 Task: Set up and use a custom snippet for frequently used Vue.js components.
Action: Mouse moved to (320, 267)
Screenshot: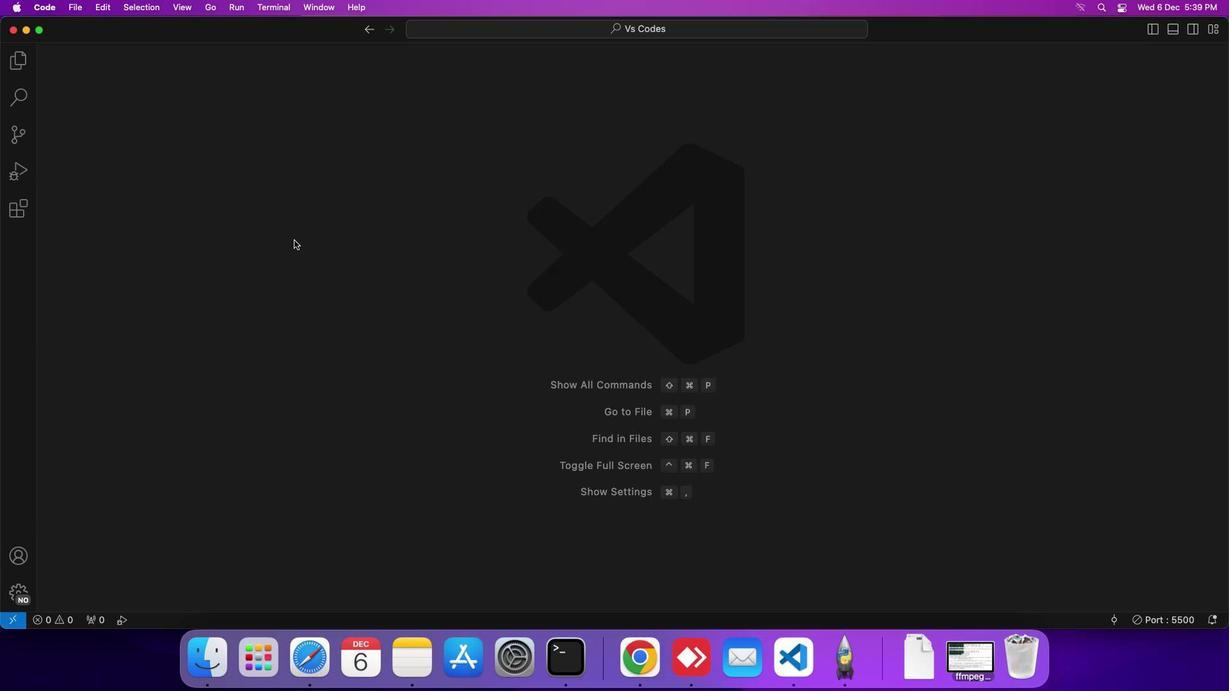 
Action: Mouse pressed left at (320, 267)
Screenshot: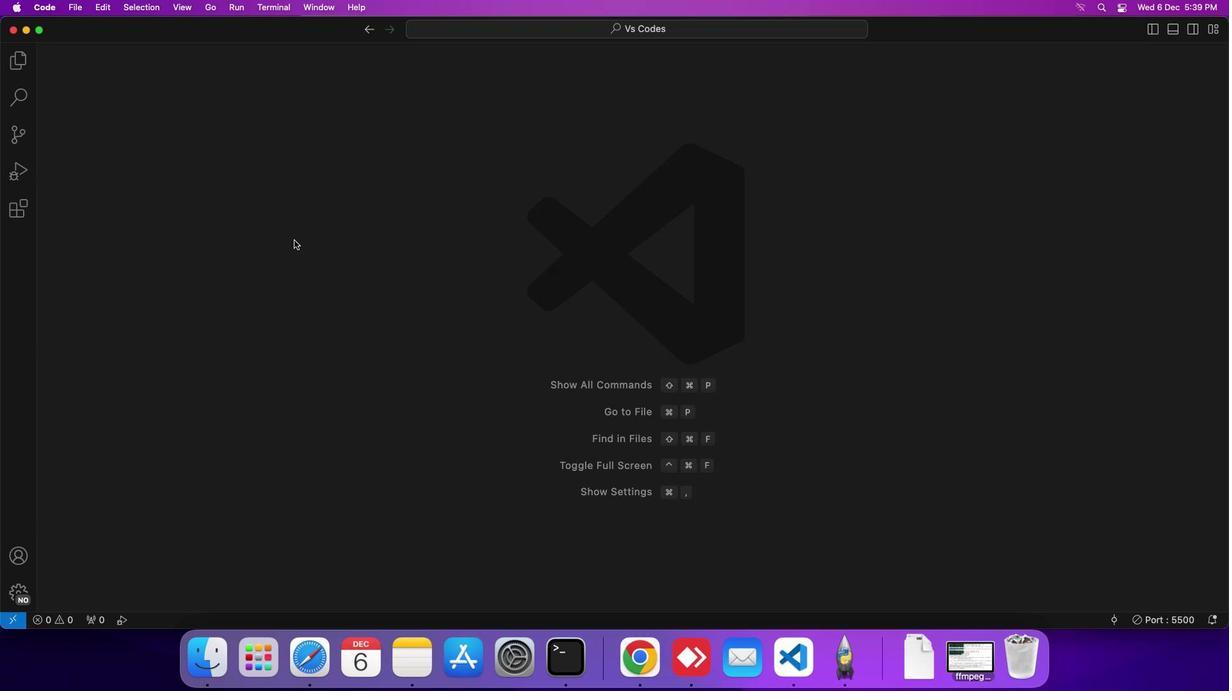 
Action: Mouse moved to (64, 32)
Screenshot: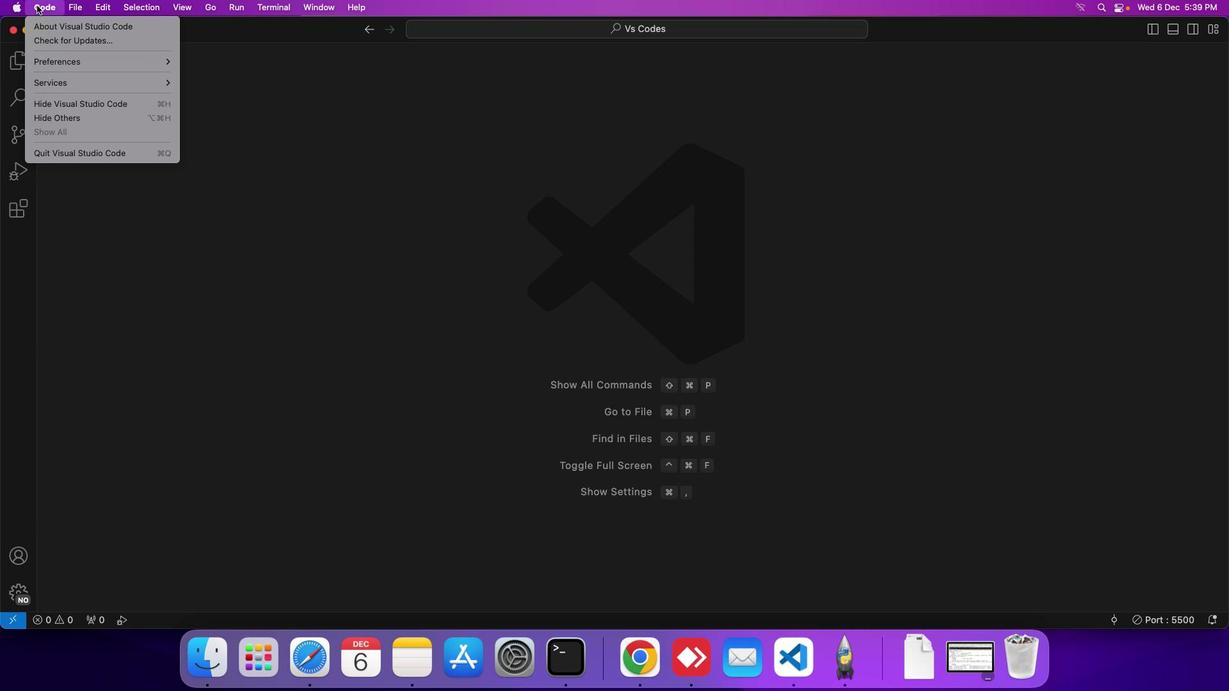 
Action: Mouse pressed left at (64, 32)
Screenshot: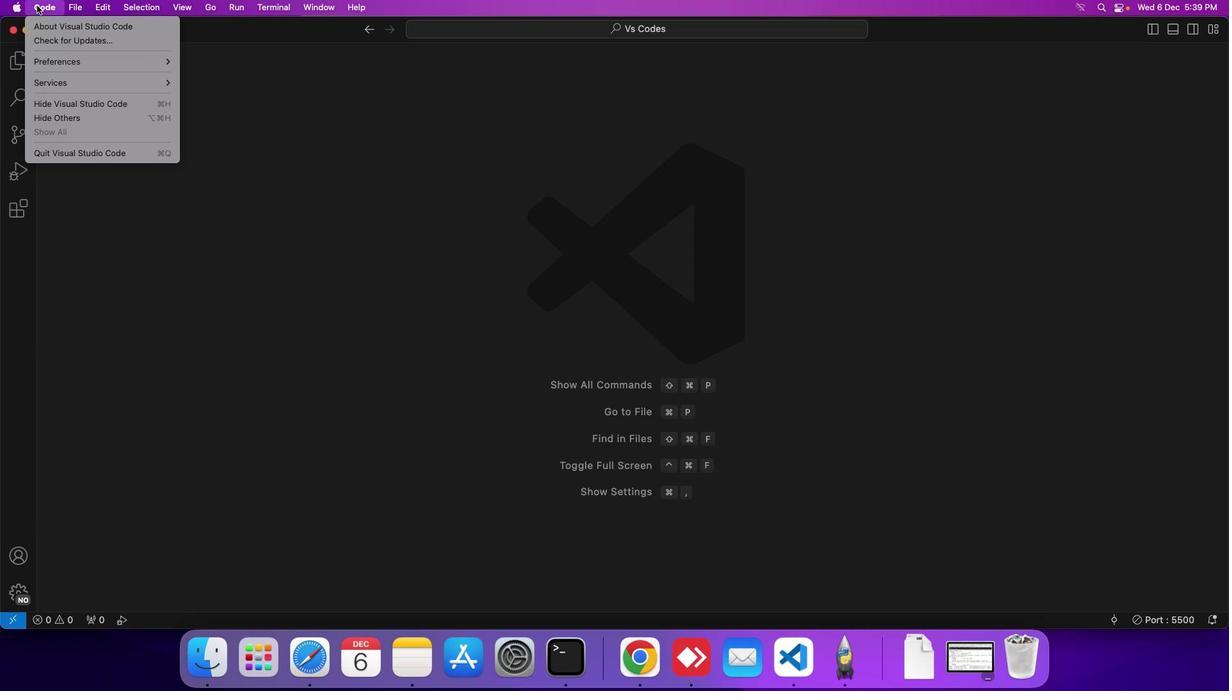 
Action: Mouse moved to (85, 86)
Screenshot: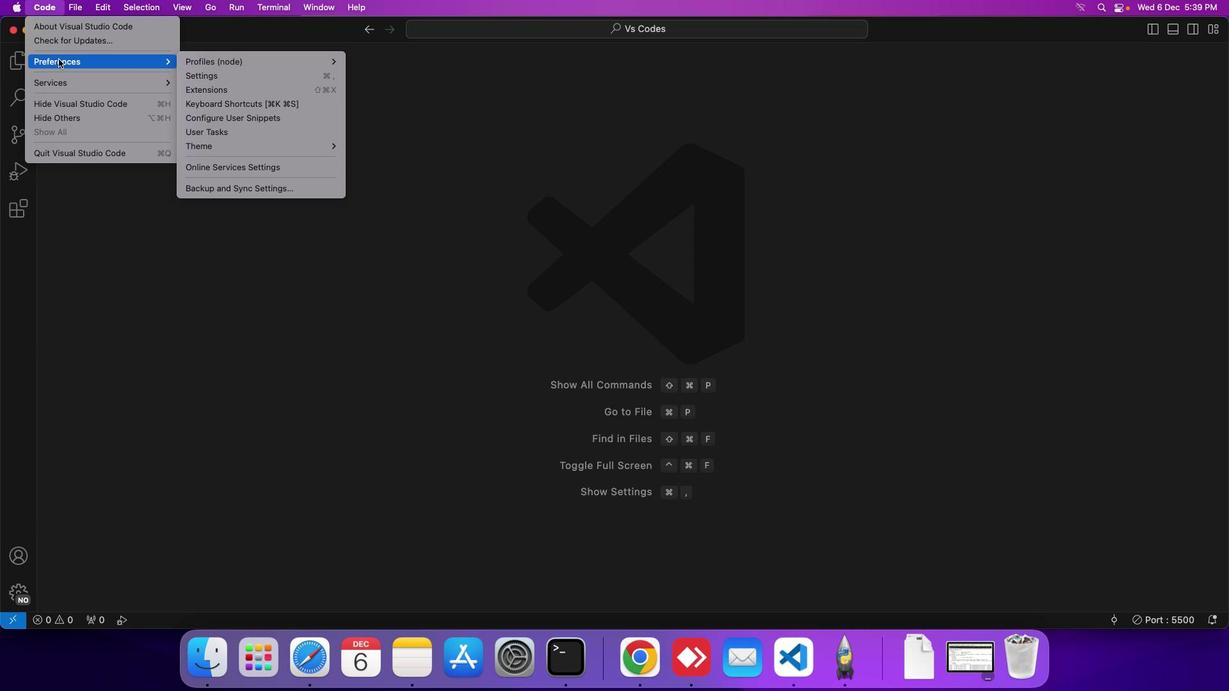 
Action: Mouse pressed left at (85, 86)
Screenshot: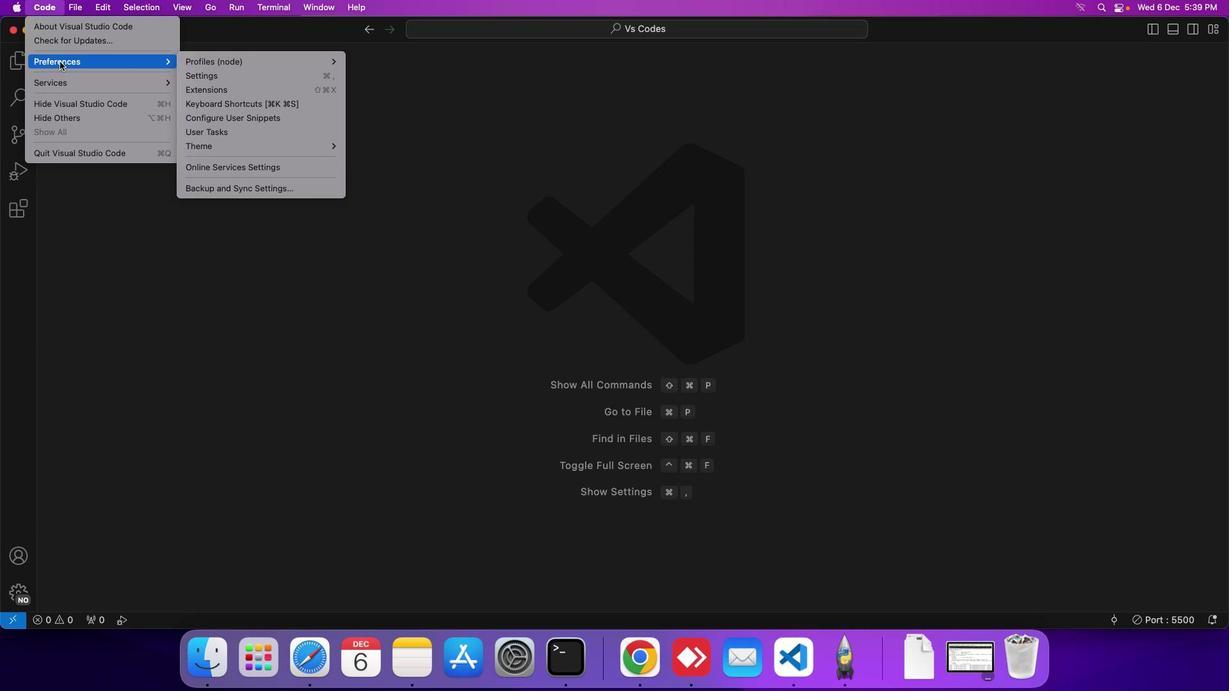 
Action: Mouse moved to (237, 143)
Screenshot: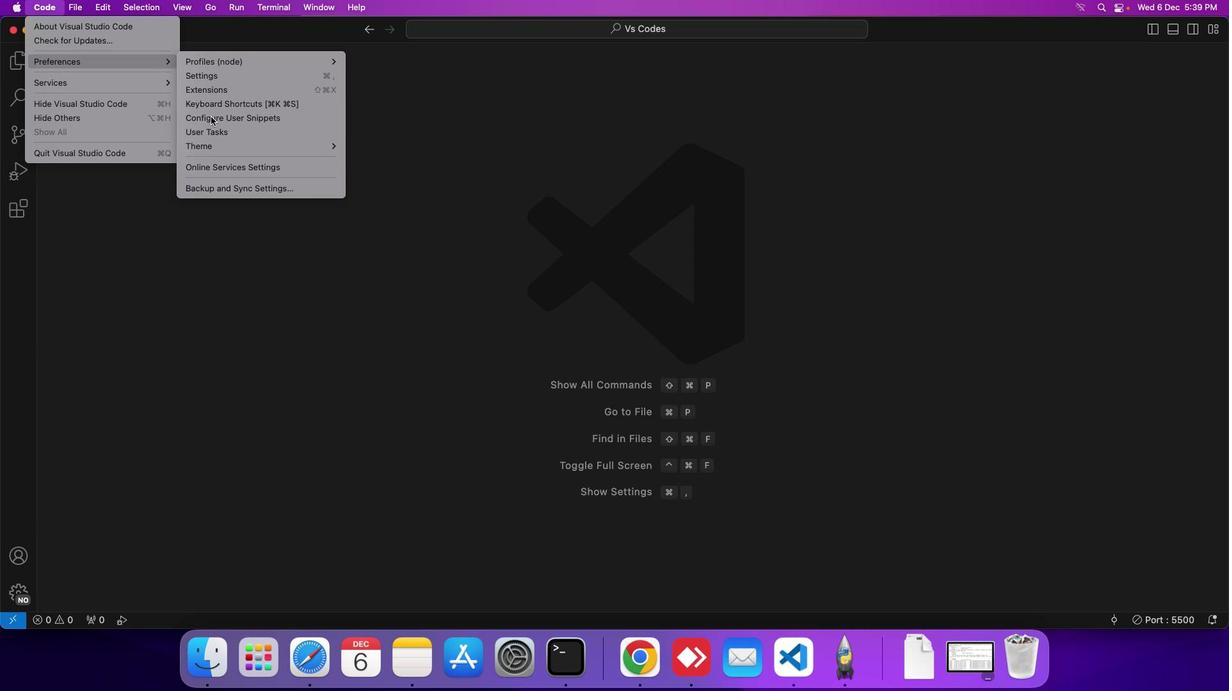 
Action: Mouse pressed left at (237, 143)
Screenshot: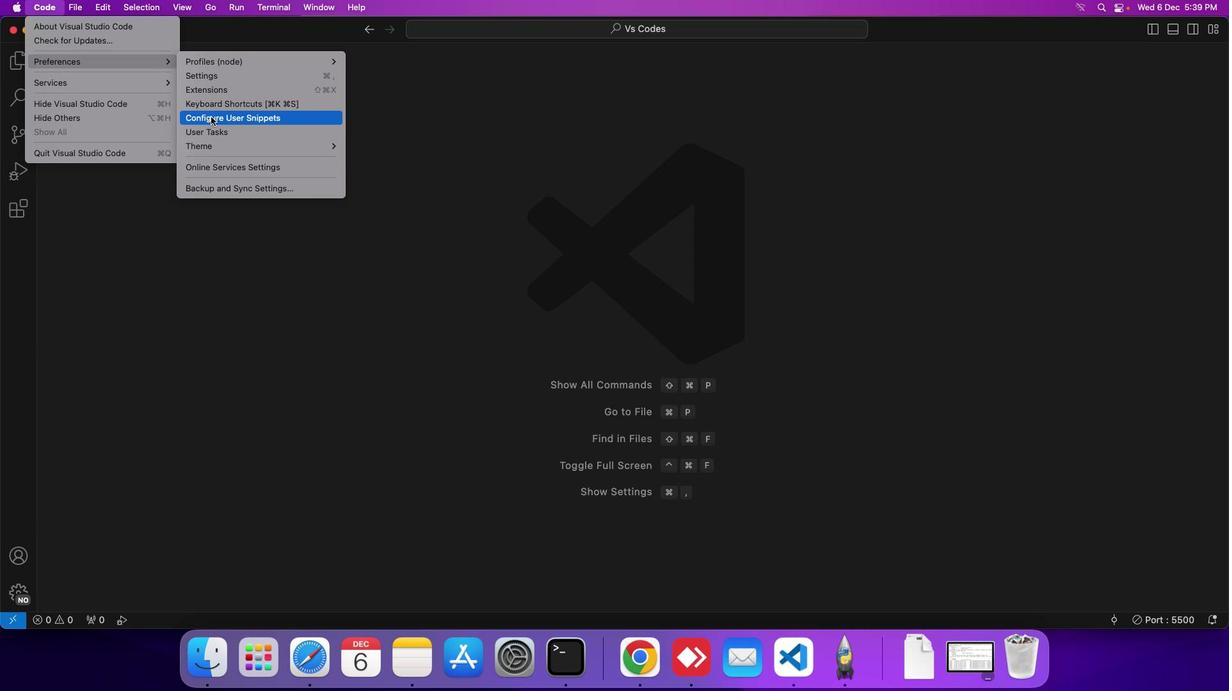 
Action: Mouse moved to (445, 140)
Screenshot: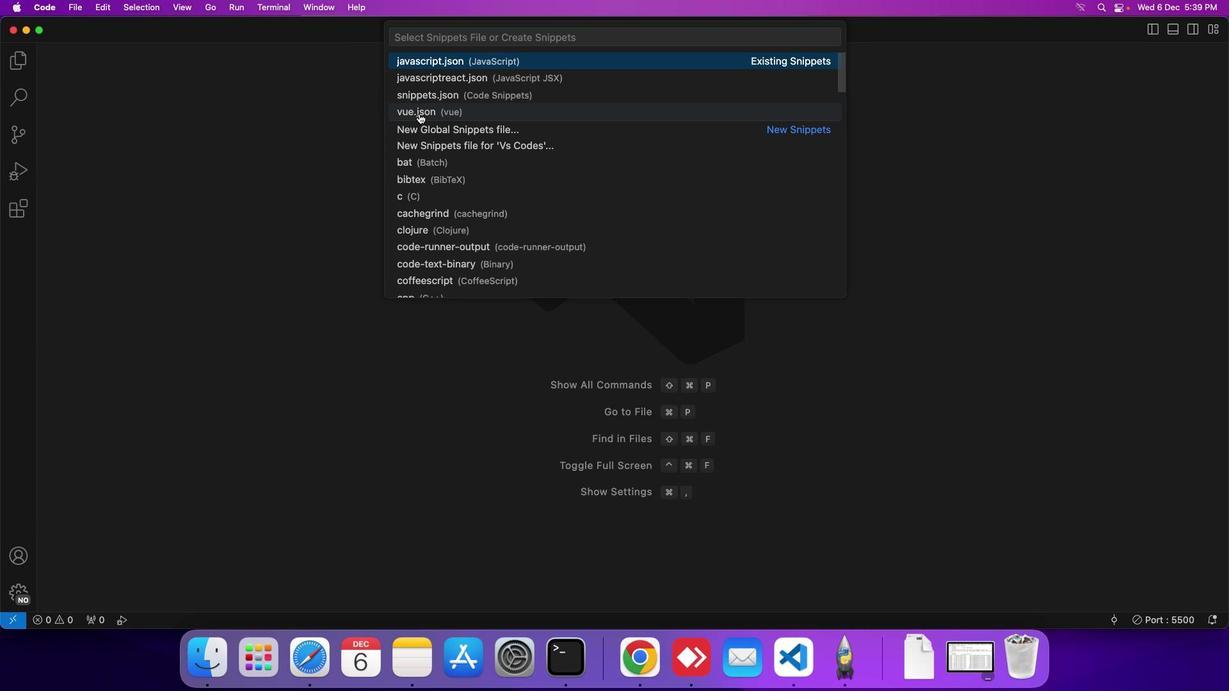 
Action: Mouse pressed left at (445, 140)
Screenshot: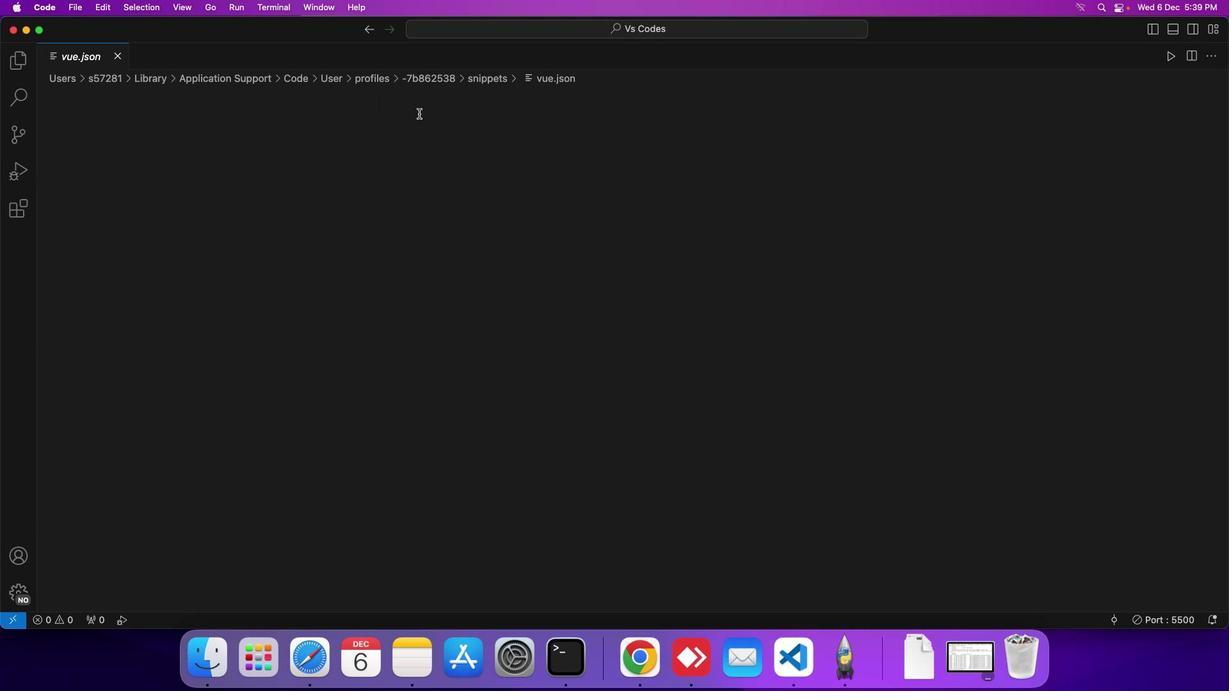 
Action: Mouse moved to (225, 319)
Screenshot: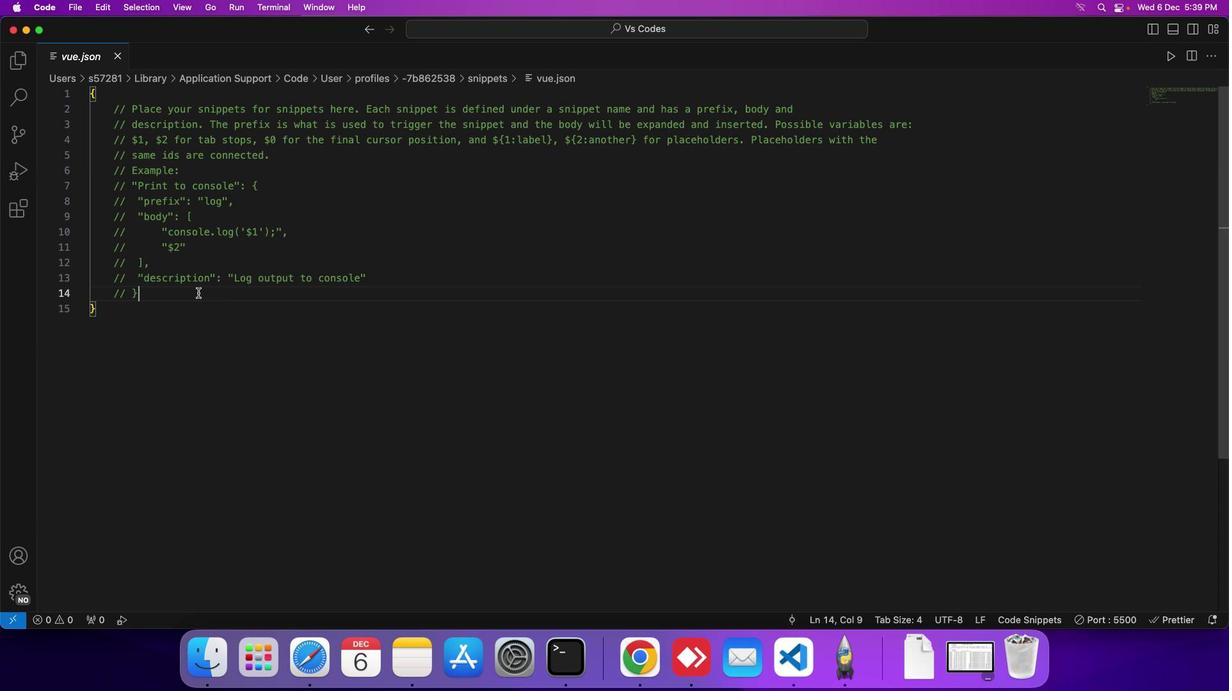 
Action: Mouse pressed left at (225, 319)
Screenshot: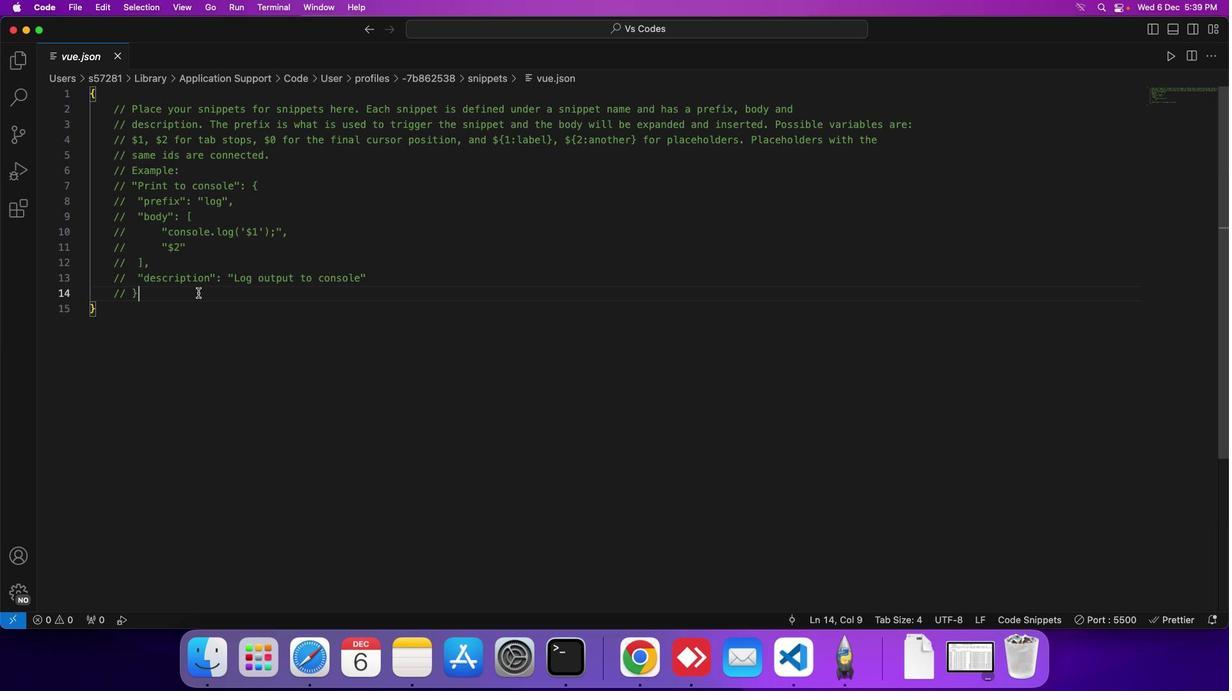 
Action: Key pressed Key.backspaceKey.backspaceKey.backspaceKey.backspaceKey.backspaceKey.backspaceKey.backspaceKey.backspaceKey.backspaceKey.backspaceKey.backspaceKey.backspaceKey.backspaceKey.backspaceKey.backspaceKey.backspaceKey.backspaceKey.backspaceKey.backspaceKey.backspaceKey.backspaceKey.backspaceKey.backspaceKey.backspaceKey.backspaceKey.backspaceKey.backspaceKey.backspaceKey.backspaceKey.backspaceKey.backspaceKey.backspaceKey.backspaceKey.backspaceKey.backspaceKey.backspaceKey.backspaceKey.backspaceKey.backspaceKey.backspaceKey.backspaceKey.backspaceKey.backspaceKey.backspaceKey.backspaceKey.backspaceKey.backspaceKey.backspaceKey.backspaceKey.backspaceKey.backspaceKey.backspaceKey.backspaceKey.backspaceKey.backspaceKey.backspaceKey.backspaceKey.backspaceKey.backspaceKey.backspaceKey.backspaceKey.backspaceKey.backspaceKey.backspaceKey.backspaceKey.backspaceKey.backspaceKey.backspaceKey.backspaceKey.backspaceKey.backspaceKey.backspaceKey.backspaceKey.backspaceKey.backspaceKey.backspaceKey.backspaceKey.backspaceKey.backspaceKey.backspaceKey.backspaceKey.backspaceKey.backspaceKey.backspaceKey.backspaceKey.backspaceKey.backspaceKey.backspaceKey.backspaceKey.backspaceKey.backspaceKey.backspaceKey.backspaceKey.backspaceKey.backspaceKey.backspaceKey.backspaceKey.backspaceKey.backspaceKey.backspaceKey.backspaceKey.backspaceKey.backspaceKey.backspaceKey.backspaceKey.backspaceKey.backspaceKey.backspaceKey.backspaceKey.backspaceKey.backspaceKey.backspaceKey.backspaceKey.backspaceKey.backspaceKey.backspaceKey.backspaceKey.backspaceKey.backspaceKey.backspaceKey.backspaceKey.backspaceKey.backspaceKey.backspaceKey.backspaceKey.backspaceKey.backspaceKey.backspaceKey.backspaceKey.backspaceKey.backspaceKey.backspaceKey.backspaceKey.backspaceKey.backspaceKey.backspaceKey.backspaceKey.backspaceKey.backspaceKey.backspaceKey.backspaceKey.backspaceKey.backspaceKey.backspaceKey.backspaceKey.backspaceKey.backspaceKey.backspaceKey.backspaceKey.backspaceKey.backspaceKey.backspaceKey.backspaceKey.backspaceKey.backspaceKey.backspaceKey.backspaceKey.backspaceKey.backspaceKey.backspaceKey.backspaceKey.backspaceKey.backspaceKey.backspaceKey.backspaceKey.backspaceKey.backspaceKey.backspaceKey.backspaceKey.backspaceKey.backspaceKey.backspaceKey.backspaceKey.backspaceKey.backspaceKey.backspaceKey.backspaceKey.backspaceKey.backspaceKey.backspaceKey.backspaceKey.backspaceKey.backspaceKey.backspaceKey.backspaceKey.backspaceKey.backspaceKey.backspaceKey.backspaceKey.backspaceKey.backspaceKey.backspaceKey.backspaceKey.backspaceKey.backspaceKey.backspaceKey.backspaceKey.backspaceKey.backspaceKey.backspaceKey.backspaceKey.backspaceKey.backspaceKey.backspaceKey.backspaceKey.backspaceKey.backspaceKey.backspaceKey.backspaceKey.backspaceKey.backspaceKey.backspaceKey.backspaceKey.backspaceKey.backspaceKey.backspaceKey.backspaceKey.backspaceKey.backspaceKey.backspaceKey.backspaceKey.backspaceKey.backspaceKey.backspaceKey.backspaceKey.backspaceKey.backspaceKey.backspaceKey.backspaceKey.backspaceKey.backspaceKey.backspaceKey.backspaceKey.backspaceKey.backspaceKey.backspaceKey.backspaceKey.backspaceKey.backspaceKey.backspaceKey.backspaceKey.backspaceKey.backspaceKey.backspaceKey.backspaceKey.backspaceKey.backspaceKey.backspaceKey.backspaceKey.backspaceKey.backspaceKey.backspaceKey.backspaceKey.backspaceKey.backspaceKey.backspaceKey.backspaceKey.backspaceKey.backspaceKey.backspaceKey.backspaceKey.backspaceKey.backspaceKey.backspaceKey.backspaceKey.backspaceKey.backspaceKey.backspaceKey.backspaceKey.backspaceKey.backspaceKey.backspaceKey.backspaceKey.backspaceKey.backspaceKey.backspaceKey.backspaceKey.backspaceKey.backspaceKey.backspaceKey.backspaceKey.backspaceKey.backspaceKey.backspaceKey.backspaceKey.backspaceKey.backspaceKey.backspaceKey.backspaceKey.backspaceKey.backspaceKey.backspaceKey.backspaceKey.backspaceKey.backspaceKey.backspaceKey.backspaceKey.backspaceKey.backspaceKey.backspaceKey.backspaceKey.backspaceKey.backspaceKey.backspaceKey.backspaceKey.backspaceKey.backspaceKey.backspaceKey.backspaceKey.backspaceKey.backspaceKey.backspaceKey.backspaceKey.backspaceKey.backspaceKey.backspaceKey.backspaceKey.backspaceKey.backspaceKey.backspaceKey.backspaceKey.backspaceKey.backspaceKey.backspaceKey.backspaceKey.backspaceKey.backspaceKey.backspaceKey.backspaceKey.backspaceKey.backspaceKey.backspaceKey.backspaceKey.backspaceKey.backspaceKey.backspaceKey.backspaceKey.backspaceKey.backspaceKey.backspaceKey.backspaceKey.backspaceKey.backspaceKey.backspaceKey.backspaceKey.backspaceKey.backspaceKey.backspaceKey.backspaceKey.backspaceKey.backspaceKey.backspaceKey.backspaceKey.backspaceKey.backspaceKey.backspaceKey.backspaceKey.backspaceKey.backspaceKey.backspaceKey.backspaceKey.backspaceKey.backspaceKey.backspaceKey.backspaceKey.backspaceKey.backspaceKey.backspaceKey.backspaceKey.backspaceKey.backspaceKey.backspaceKey.backspaceKey.backspaceKey.backspaceKey.backspaceKey.backspaceKey.backspaceKey.backspaceKey.backspaceKey.backspaceKey.backspaceKey.backspaceKey.backspaceKey.backspaceKey.backspaceKey.backspaceKey.backspaceKey.backspaceKey.backspaceKey.backspaceKey.backspaceKey.backspaceKey.backspaceKey.backspaceKey.backspaceKey.backspaceKey.backspaceKey.backspaceKey.backspaceKey.backspaceKey.backspaceKey.backspaceKey.backspaceKey.backspaceKey.backspaceKey.backspaceKey.backspaceKey.backspaceKey.backspaceKey.backspaceKey.backspaceKey.backspaceKey.backspaceKey.backspaceKey.backspaceKey.backspaceKey.backspaceKey.backspaceKey.backspaceKey.backspaceKey.backspaceKey.backspaceKey.backspaceKey.backspaceKey.backspaceKey.backspaceKey.backspaceKey.backspaceKey.backspaceKey.backspaceKey.backspaceKey.backspaceKey.backspaceKey.backspaceKey.backspaceKey.backspaceKey.backspaceKey.backspaceKey.backspaceKey.backspaceKey.backspaceKey.backspaceKey.backspaceKey.backspaceKey.backspaceKey.backspaceKey.backspaceKey.backspaceKey.backspaceKey.backspaceKey.backspaceKey.backspaceKey.backspaceKey.backspaceKey.backspaceKey.backspaceKey.backspaceKey.backspaceKey.backspaceKey.backspaceKey.backspaceKey.backspaceKey.backspaceKey.backspaceKey.backspaceKey.backspaceKey.backspaceKey.backspaceKey.backspaceKey.backspaceKey.backspaceKey.backspaceKey.backspaceKey.backspaceKey.backspaceKey.backspaceKey.backspaceKey.backspaceKey.backspaceKey.backspaceKey.backspaceKey.backspaceKey.backspaceKey.backspaceKey.backspaceKey.backspaceKey.backspaceKey.backspaceKey.backspaceKey.backspaceKey.backspaceKey.backspaceKey.backspaceKey.backspaceKey.backspaceKey.backspaceKey.backspaceKey.backspaceKey.backspaceKey.backspaceKey.backspaceKey.backspaceKey.backspaceKey.backspaceKey.backspaceKey.backspaceKey.backspaceKey.backspaceKey.backspaceKey.backspaceKey.backspaceKey.backspaceKey.backspaceKey.backspaceKey.backspaceKey.backspaceKey.backspaceKey.backspaceKey.backspaceKey.backspaceKey.backspaceKey.backspaceKey.backspaceKey.backspaceKey.backspaceKey.backspaceKey.backspaceKey.backspaceKey.backspaceKey.backspaceKey.backspaceKey.backspaceKey.backspaceKey.backspaceKey.backspaceKey.backspaceKey.backspaceKey.backspaceKey.backspaceKey.backspaceKey.backspaceKey.backspaceKey.backspaceKey.backspaceKey.backspaceKey.backspaceKey.backspaceKey.backspaceKey.backspaceKey.backspaceKey.backspaceKey.backspaceKey.backspaceKey.backspaceKey.backspaceKey.backspaceKey.backspaceKey.backspaceKey.backspaceKey.backspaceKey.backspaceKey.backspaceKey.backspaceKey.backspaceKey.backspaceKey.backspaceKey.backspaceKey.backspaceKey.backspaceKey.backspaceKey.backspaceKey.backspaceKey.backspaceKey.backspaceKey.backspaceKey.backspaceKey.backspaceKey.backspaceKey.backspaceKey.shift_r'"'Key.shift_r'V''u''e'Key.shift'C''o''m''p''o''n''e''n''t'Key.rightKey.spaceKey.backspaceKey.shift_r':'Key.spaceKey.shift_r'{'Key.enterKey.shift_r'"''p''r''e''f''i''x'Key.rightKey.shift_r':'Key.spaceKey.shift_r'"''v''u''e''c''o''m''o'Key.backspace'p''o''n''e''n''t'Key.right','Key.enterKey.shift_r'"''b''o''d''y'Key.rightKey.shift_r':'Key.space'['Key.enterKey.shift_r'"'Key.shift_r'<''t''e''m''p''l''a''t''e'Key.shift_r'"'Key.leftKey.shift_r'>'Key.right','Key.enterKey.shift_r'"'Key.tabKey.shift_r'<''d''i''v'Key.shift_r'>'Key.right','Key.enterKey.shift_r'"'Key.tabKey.tabKey.shift_r'<'Key.shift'!''-''-'Key.spaceKey.shift_r'Y''o''u''r'Key.space'c''o''m''p''o''n''e''n''t'Key.space't''e''m''p''l''a''t''e'Key.space'h''e''r'Key.space'-''-'Key.shift_r'>'Key.right','Key.enterKey.shift_r'"'Key.tabKey.shift_r'<''d''i''v'Key.leftKey.leftKey.left'/'Key.rightKey.rightKey.rightKey.shift_r'>'Key.downKey.leftKey.leftKey.leftKey.left','Key.enterKey.shift_r'"'Key.shift_r'<''t'Key.left'/'Key.right'e''m''p''l''a''t''e'Key.shift_r'>'Key.right','Key.enterKey.shift_r'"'Key.right','Key.enterKey.shift_r'"'Key.shift_r'<''s''c''r''i''p''t'Key.shift_r'>'Key.right','Key.enterKey.shift_r'"''e''x''p''o''r''t'Key.space'd''e''f''a''u''l''t'Key.spaceKey.shift_r'{'Key.right','Key.enterKey.shift_r'"'Key.space'n''a''m''e'Key.spaceKey.backspaceKey.shift_rKey.shift_r':'Key.space"'"Key.shift'$'Key.shift_r'{''}'Key.left'1'Key.shift_r':'Key.shift_r'M''y'Key.shift'C''o''m''p''o''n''e''n''t'Key.right"'"Key.rightKey.left','Key.right','Key.enterKey.shift_r'"'Key.space'='Key.backspaceKey.backspaceKey.tab'd''a''t''a'Key.shift_r'('Key.shift_r')'Key.spaceKey.shift_r'{'Key.right'.'Key.backspace','Key.enterKey.shift_r'"'Key.tabKey.tab'e''w''='Key.backspaceKey.backspaceKey.backspace'r''e''t''u''r''n'Key.spaceKey.shift_r'{'Key.right','Key.enterKey.shift_r'"'Key.tabKey.tabKey.tab'/''/'Key.spaceKey.shift_r'Y''o''u''r'Key.space'c''o''m''p''o''n''r'Key.backspace'e''n''t'Key.space'd''t'Key.left'a'Key.right'a'Key.space'h''e''r''e'Key.right','Key.enterKey.shift_r'"'Key.tabKey.tabKey.shift_r'}'';'Key.right','Key.enterKey.shift_r'"'Key.tabKey.tabKey.backspaceKey.backspaceKey.tabKey.shift_r'}'Key.right','Key.leftKey.leftKey.rightKey.left','Key.rightKey.rightKey.enterKey.shift_r'"'Key.tab'm''e''t''h''o''d''a''s'Key.leftKey.backspaceKey.rightKey.shift_r':'Key.spaceKey.shift_rKey.shift_r'{'Key.right','Key.enterKey.shift_r'"'Key.spaceKey.tabKey.tab'/''/'Key.spaceKey.shift_r'Y''o''u''r'Key.space'c''o''m''p''o''e'Key.backspace'b'Key.backspace'n''e''n''t'Key.space'm''e''t''h''o''d''s'Key.space'h''e''r''e'Key.right','Key.enterKey.shift_r'"'Key.tabKey.shift_r'}'';'Key.backspace','Key.right','Key.enterKey.shift_r'"'Key.tab'/''/'Key.spaceKey.shift_r'O''t''h''e''r'Key.space'c''i'Key.backspace'o''m''p''o''n''e''n''t'Key.space'o''p''t''i''o''n''s'Key.spaceKey.shift_r'(''e''.''g''.'','Key.space'c''o''m''p''u''t''e''d'Key.space'p''r''o''p''e''r''t''i''e''s'','Key.space'l''i''f''e''c''y''c''l''e'Key.space'h''o''o''k''s'Key.shift_r')'Key.space'c''a''n'Key.space'b''e'Key.space'a''d''d''e''d'Key.space'h''e''r''e'Key.right','Key.enterKey.shift_r'"'Key.shift_r'}'';'Key.right','Key.enterKey.shift_r'"'Key.shift_r'<''/''s''c''r''i''p''t'Key.shift_r'>'Key.leftKey.backspace't'Key.rightKey.right','Key.enterKey.shift_r'"'Key.right','Key.enterKey.shift_r'"'Key.shift_r'<''s''t''y''l''e'Key.shift_r'>'Key.shift_rKey.right','Key.upKey.downKey.rightKey.rightKey.upKey.rightKey.rightKey.rightKey.rightKey.rightKey.rightKey.rightKey.rightKey.rightKey.rightKey.leftKey.space's''c''o''p''e''d'Key.rightKey.rightKey.rightKey.enterKey.shift_r'"''/'Key.shift_r'*'Key.spaceKey.shift_r'Y''o''u''r'Key.space'c''o''m''p''o''n''e''n''t'Key.space's''t''y''l''e''s'Key.space'h''e''r''e'Key.spaceKey.shift_r'*''/'Key.right','Key.enterKey.shift_r'"'Key.shift_r'<''/''s''t''y''l''e'Key.shift_r'>'Key.down','Key.enterKey.shift_r':'Key.backspace'"''d''e''s''c''r''i''p''t''i''o''n'Key.rightKey.shift_r':'Key.spaceKey.shift_r'"'Key.shift_r'V''u''e''.''j''s'Key.space'c''o''m''p''o''n''e''n''t'Key.right
Screenshot: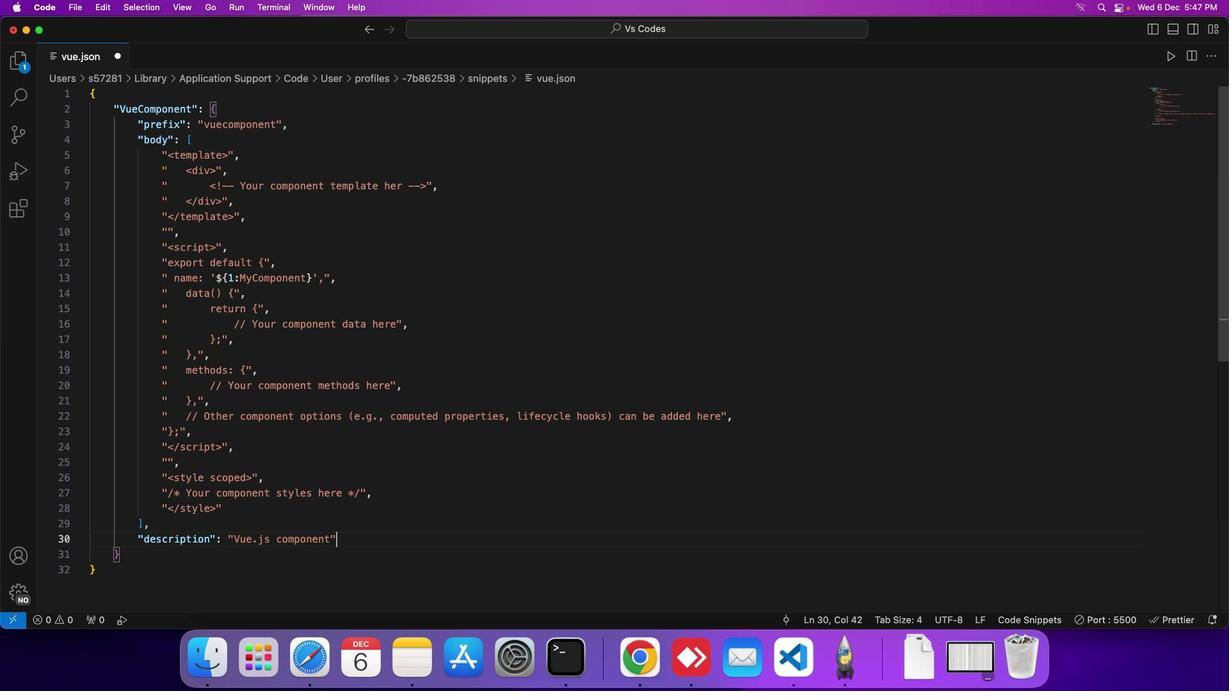 
Action: Mouse moved to (281, 304)
Screenshot: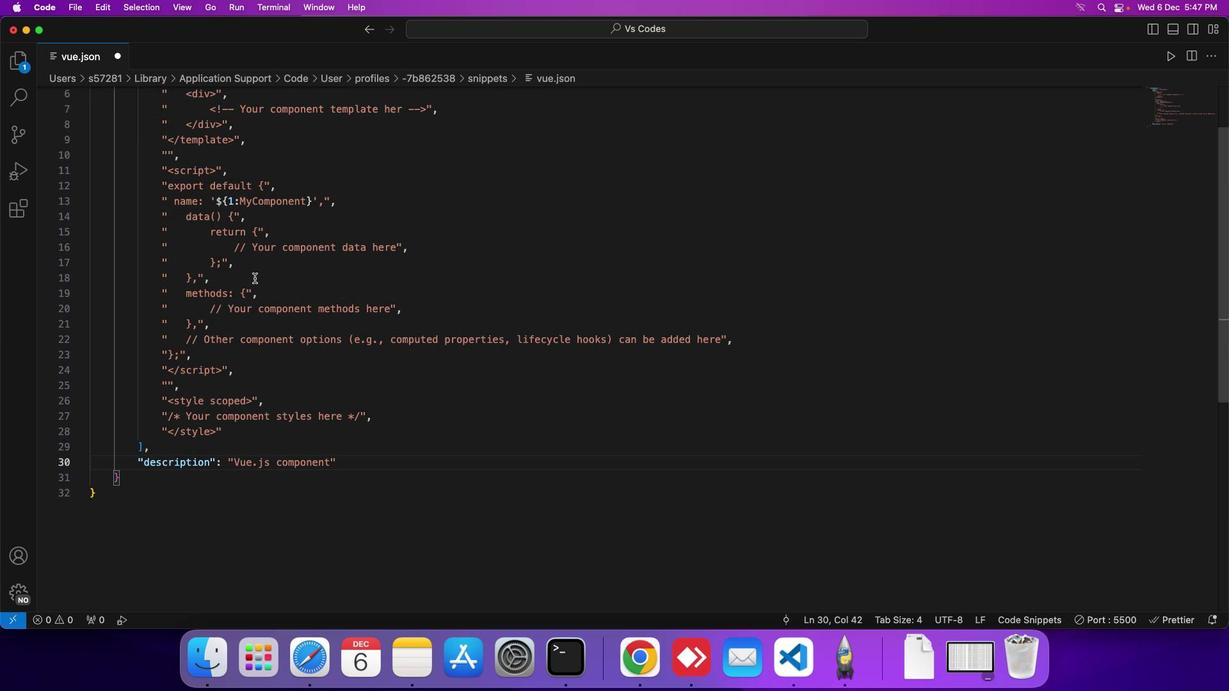 
Action: Mouse scrolled (281, 304) with delta (26, 26)
Screenshot: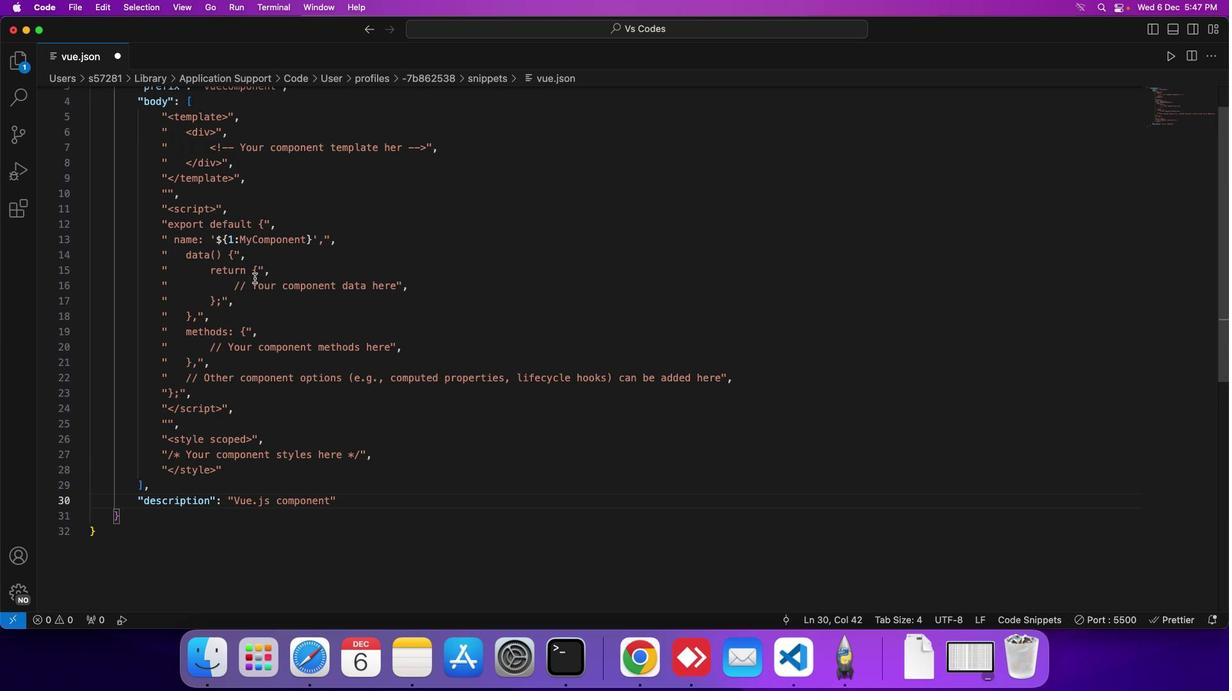 
Action: Mouse scrolled (281, 304) with delta (26, 26)
Screenshot: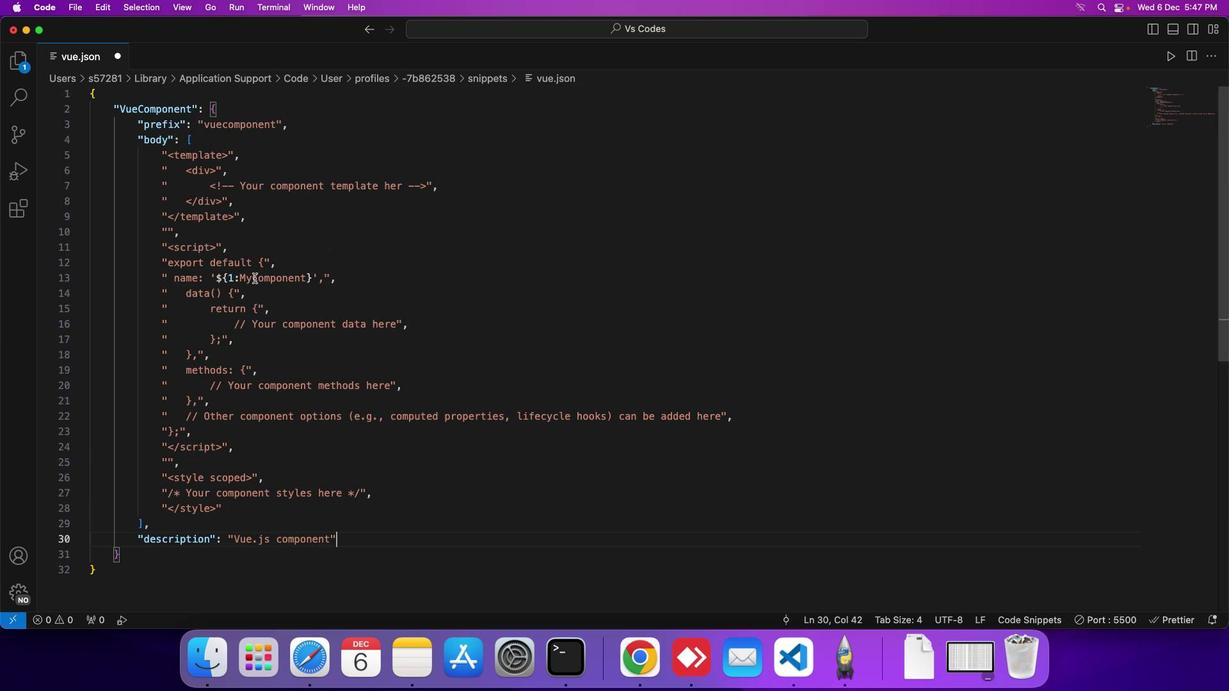 
Action: Mouse scrolled (281, 304) with delta (26, 27)
Screenshot: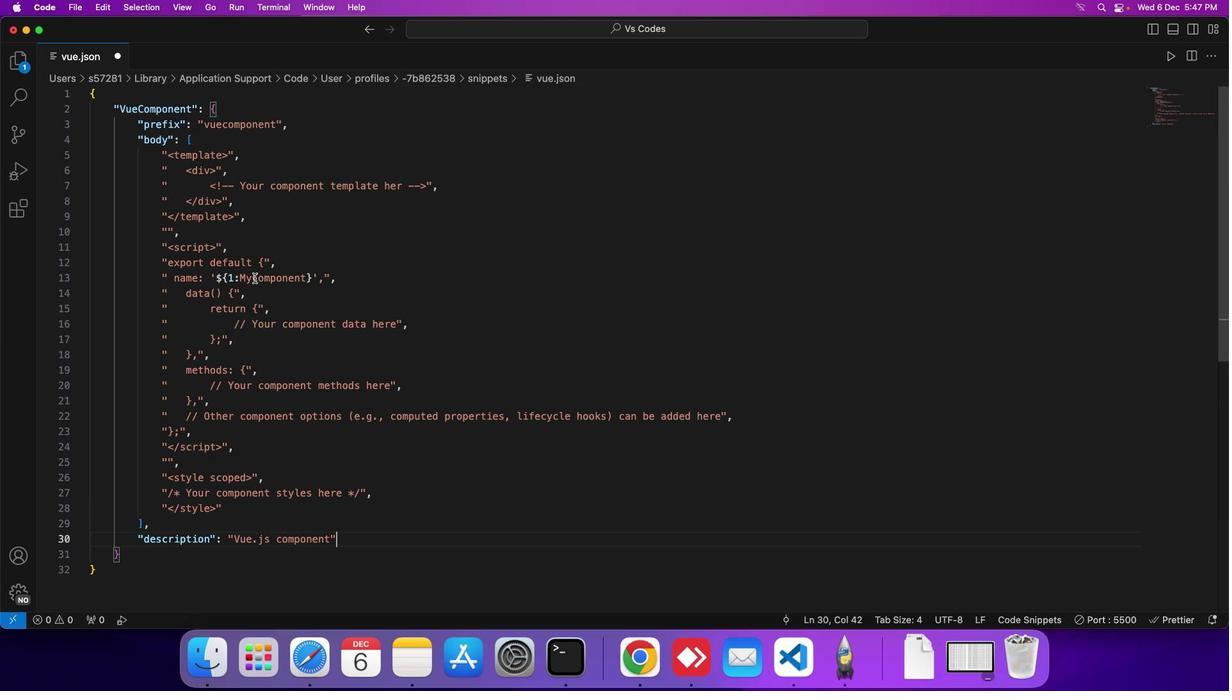 
Action: Mouse scrolled (281, 304) with delta (26, 27)
Screenshot: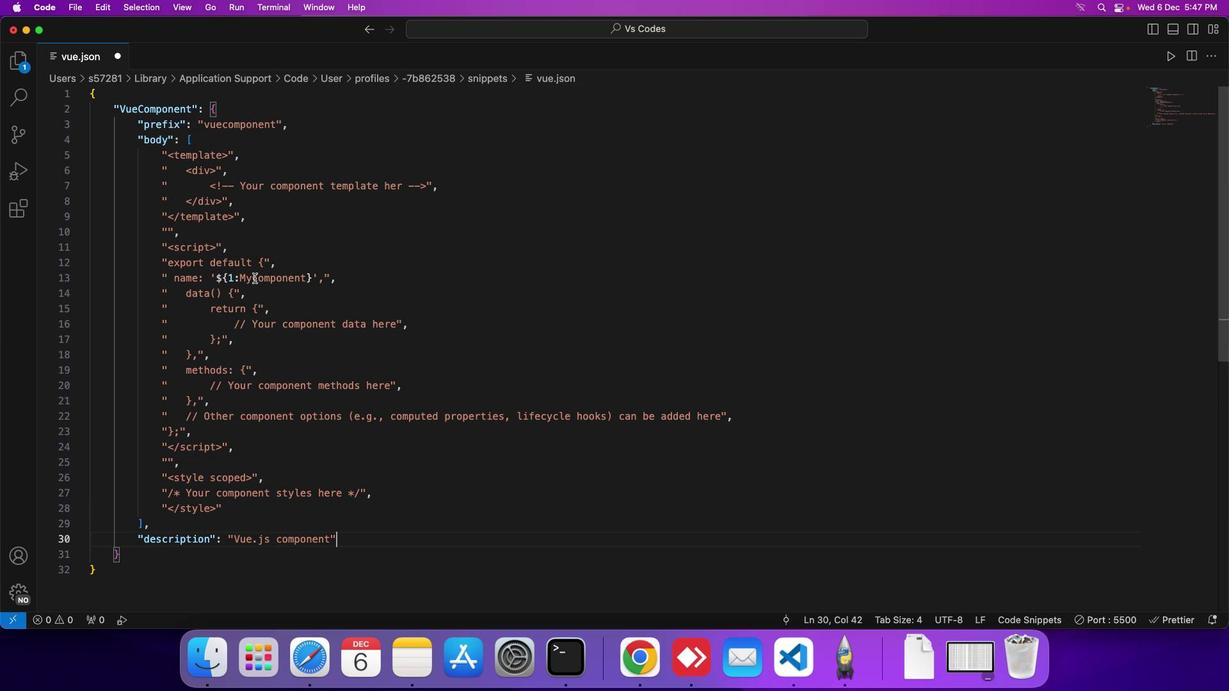
Action: Mouse scrolled (281, 304) with delta (26, 28)
Screenshot: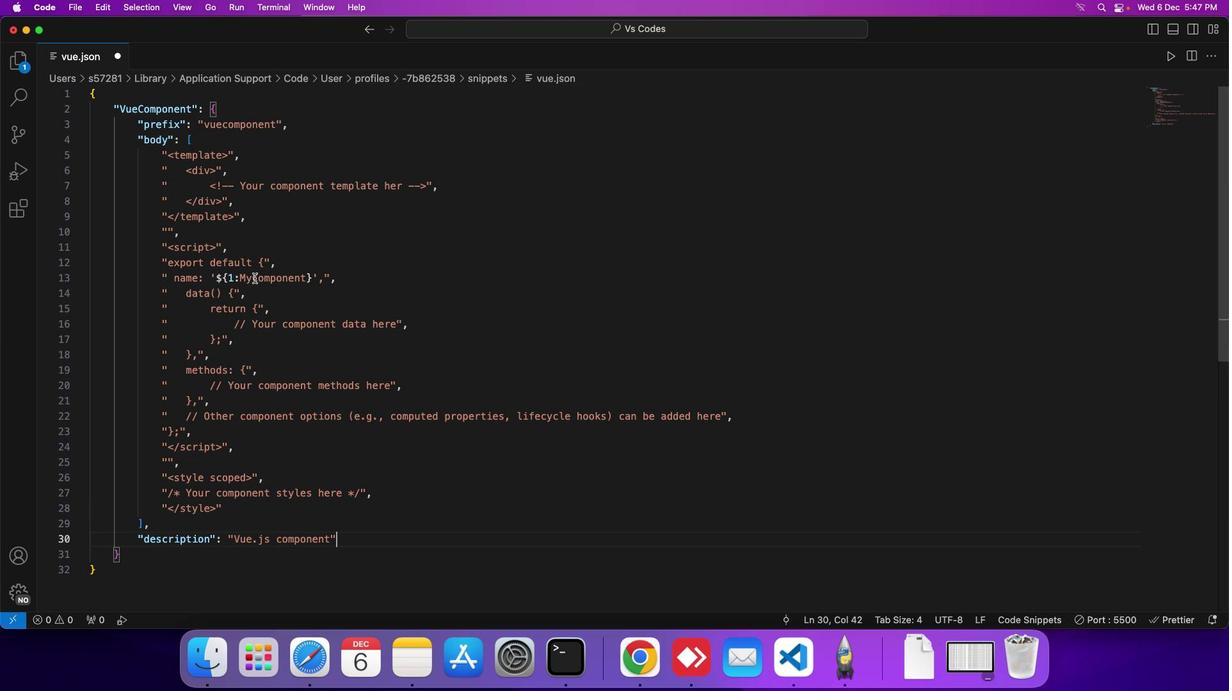 
Action: Mouse moved to (98, 33)
Screenshot: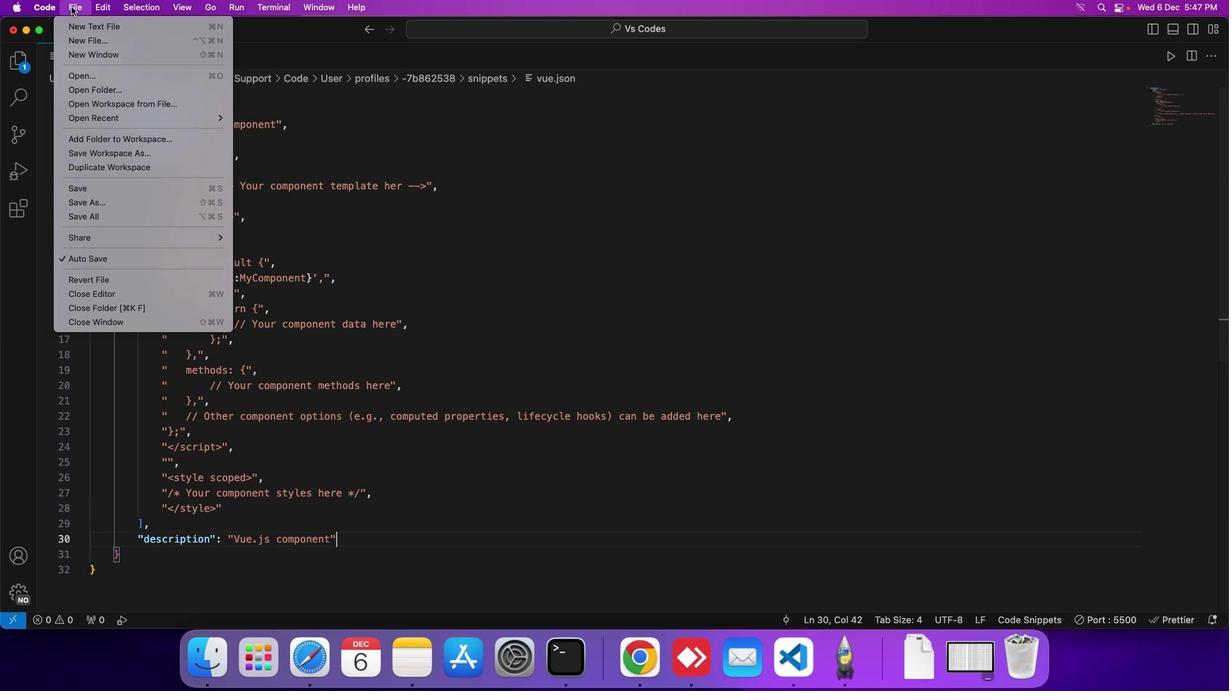 
Action: Mouse pressed left at (98, 33)
Screenshot: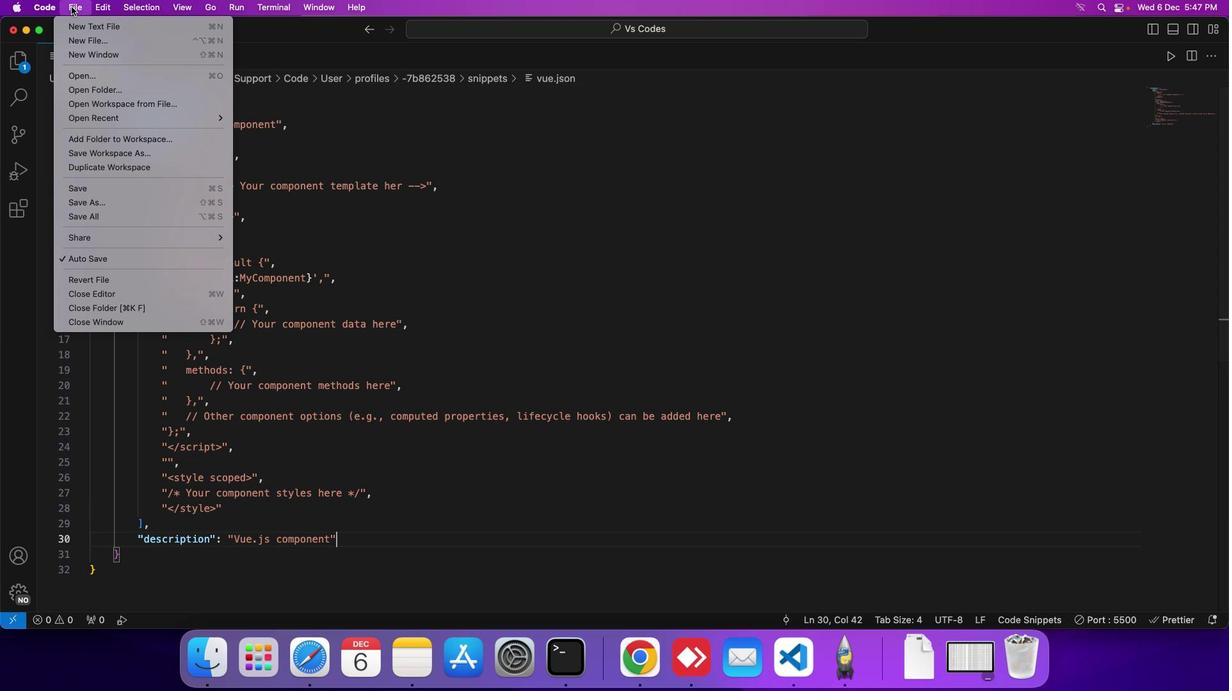 
Action: Mouse moved to (110, 213)
Screenshot: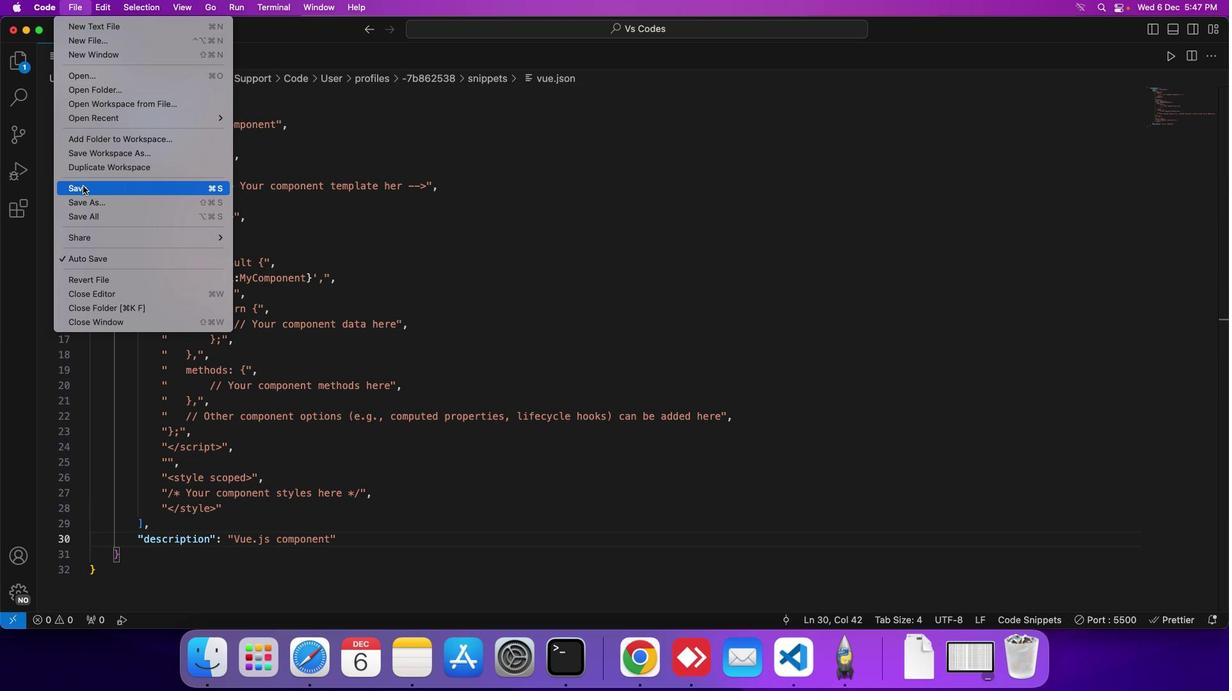 
Action: Mouse pressed left at (110, 213)
Screenshot: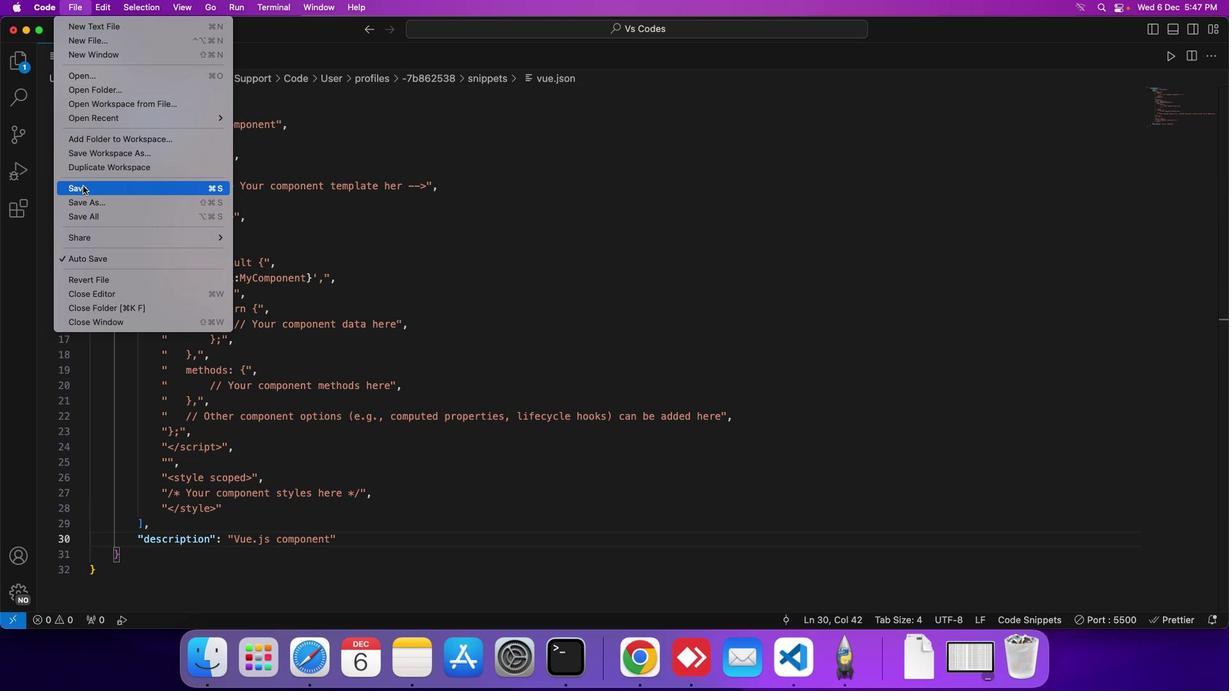 
Action: Mouse moved to (58, 82)
Screenshot: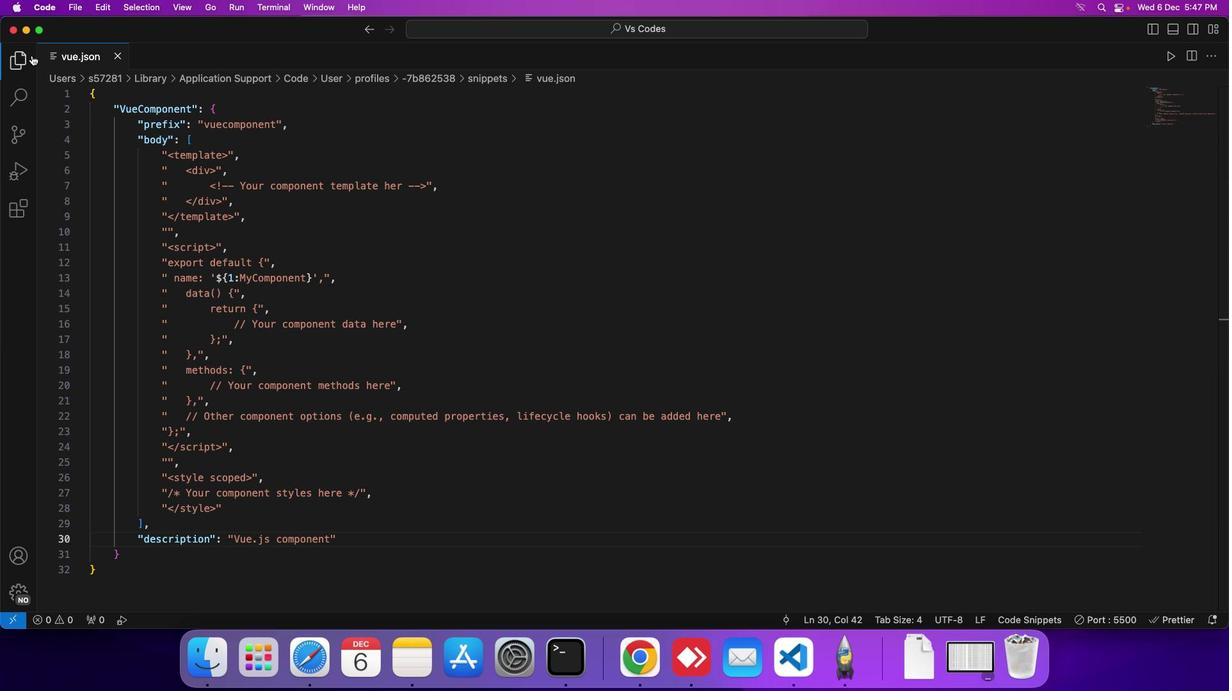 
Action: Mouse pressed left at (58, 82)
Screenshot: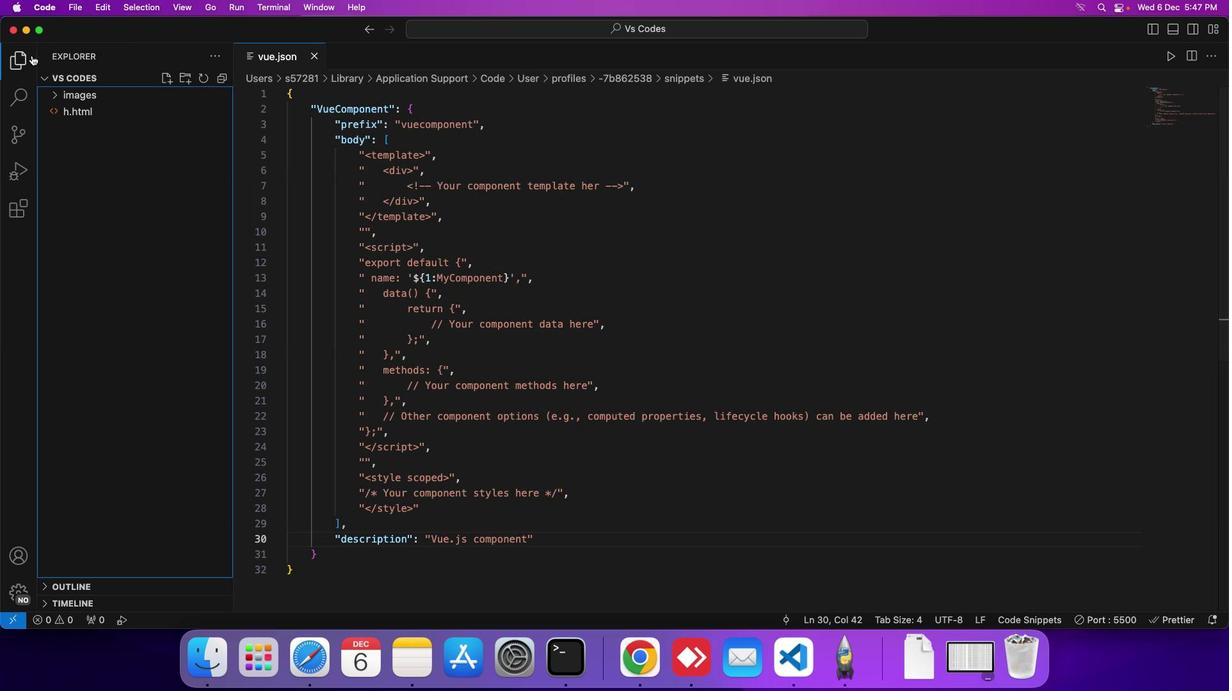
Action: Mouse moved to (190, 109)
Screenshot: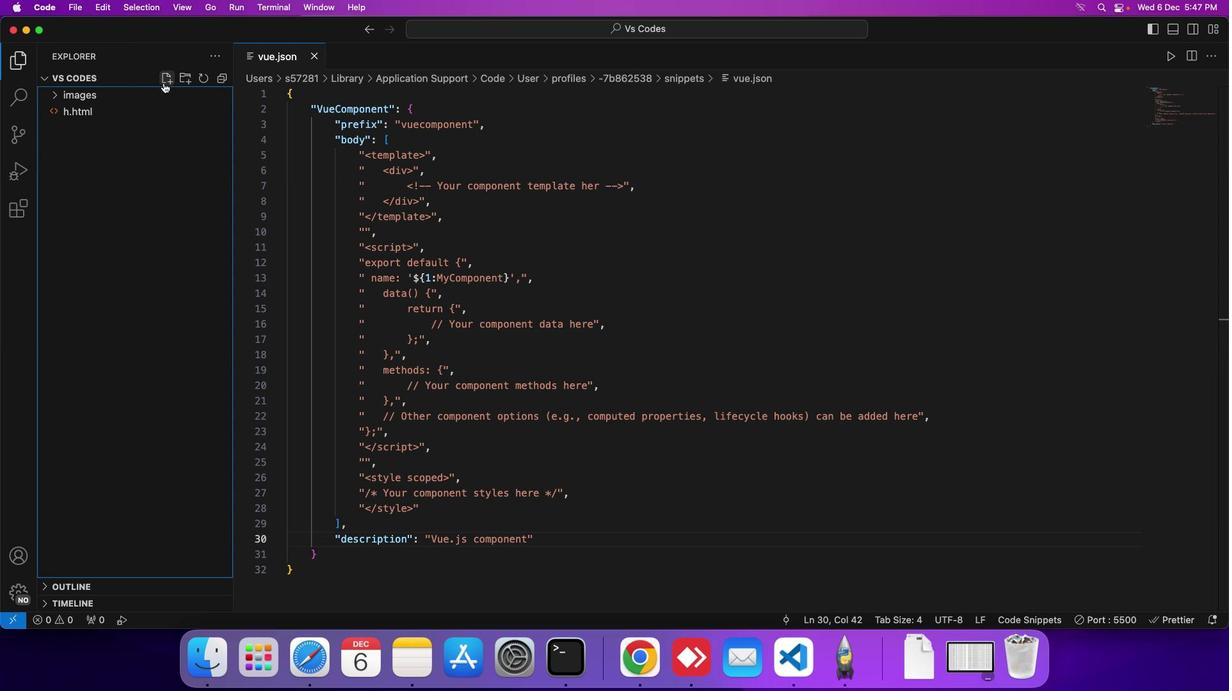 
Action: Mouse pressed left at (190, 109)
Screenshot: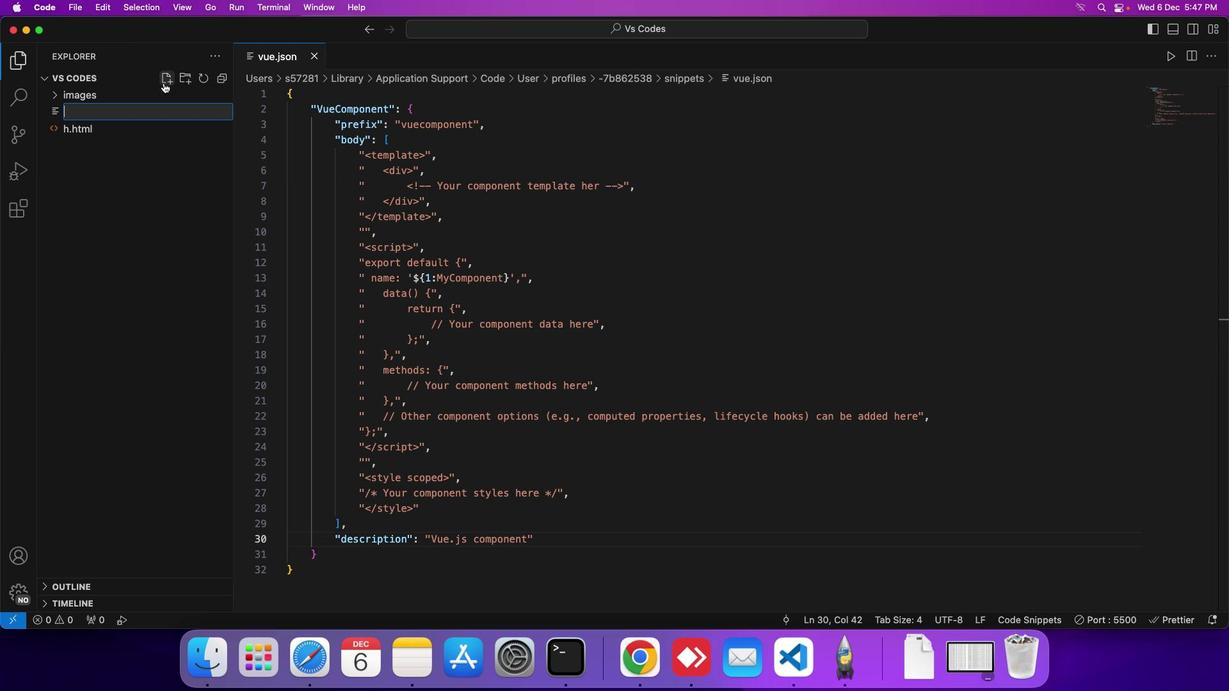 
Action: Key pressed '/''v''u''e'Key.backspaceKey.backspaceKey.backspaceKey.backspaceKey.shift_r'V''u''e'Key.shift_r'V'Key.backspaceKey.shift_r'C''o''m''p''o''n''e''n''t''.''v''u''e'Key.enter'v''u''e'Key.tab
Screenshot: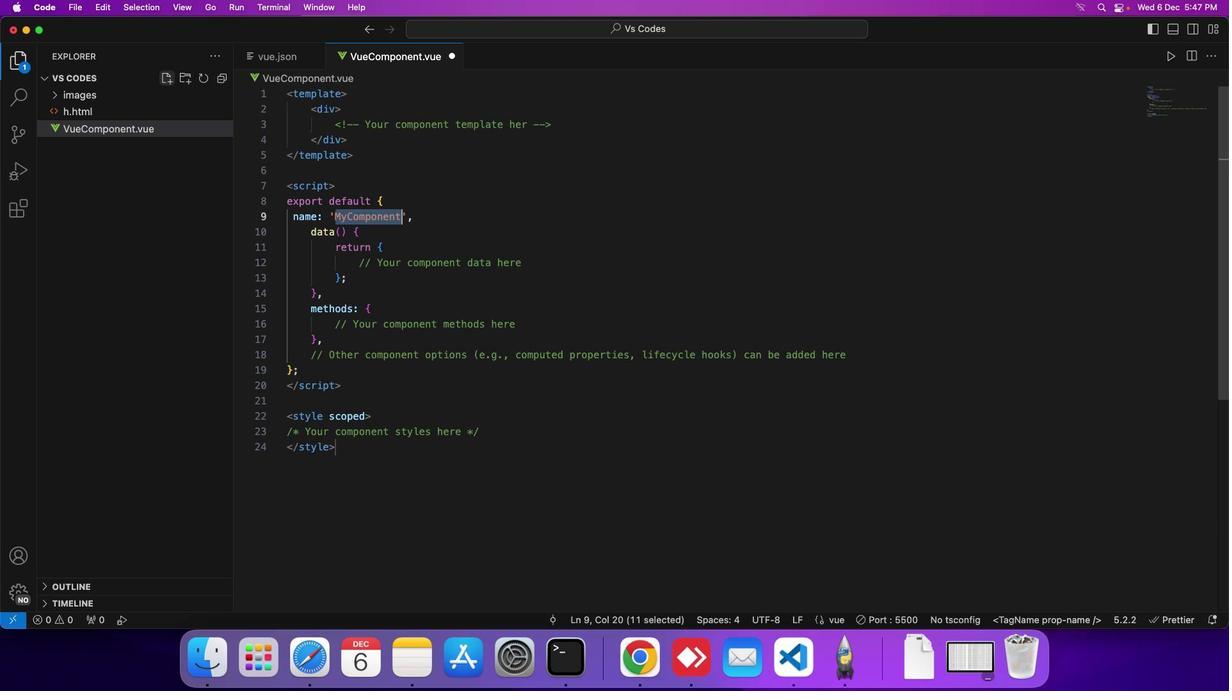 
Action: Mouse moved to (426, 345)
Screenshot: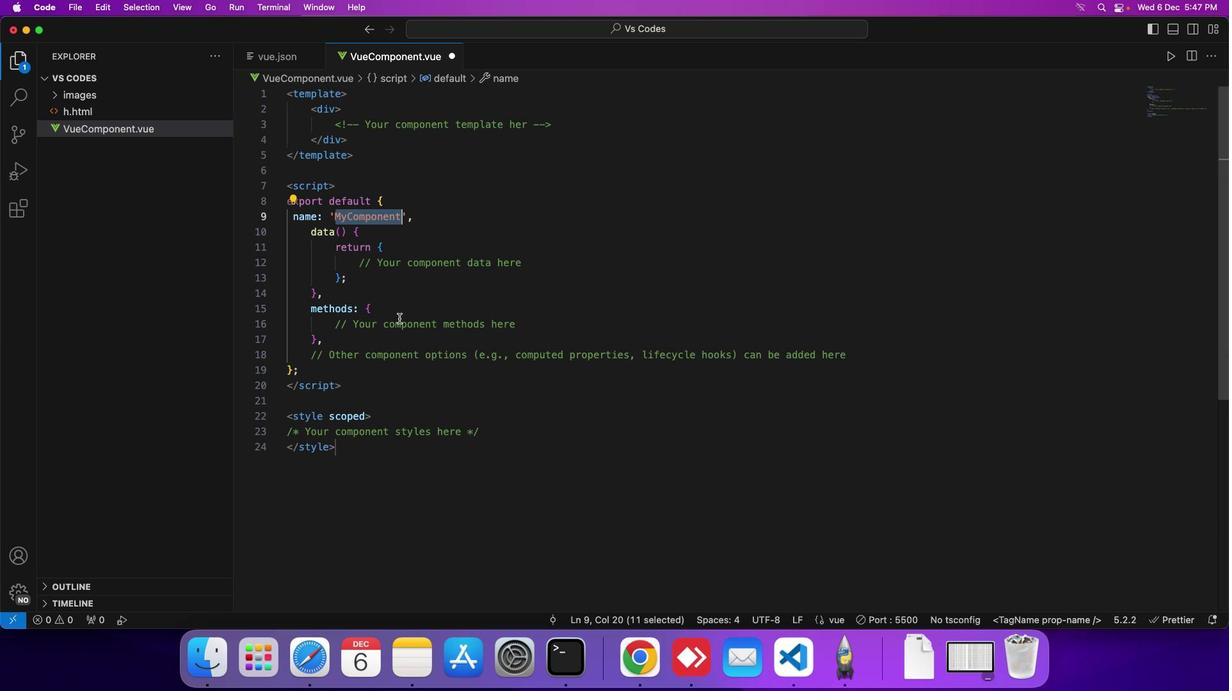 
Action: Mouse scrolled (426, 345) with delta (26, 27)
Screenshot: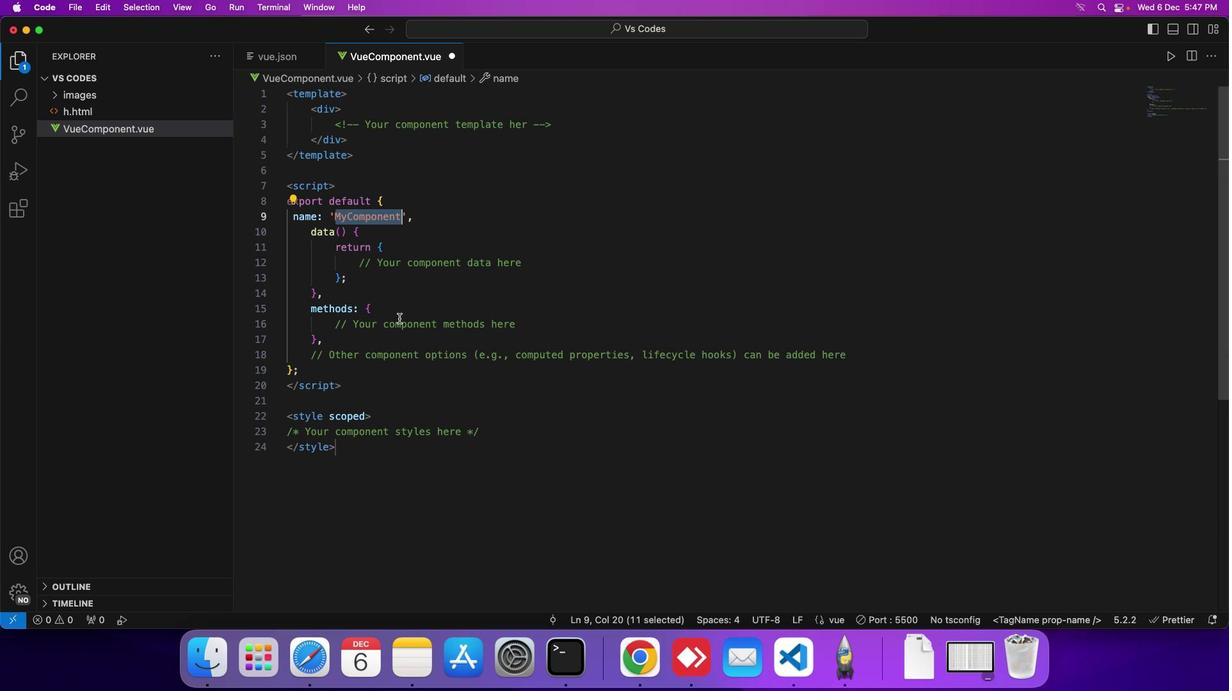
Action: Mouse moved to (426, 345)
Screenshot: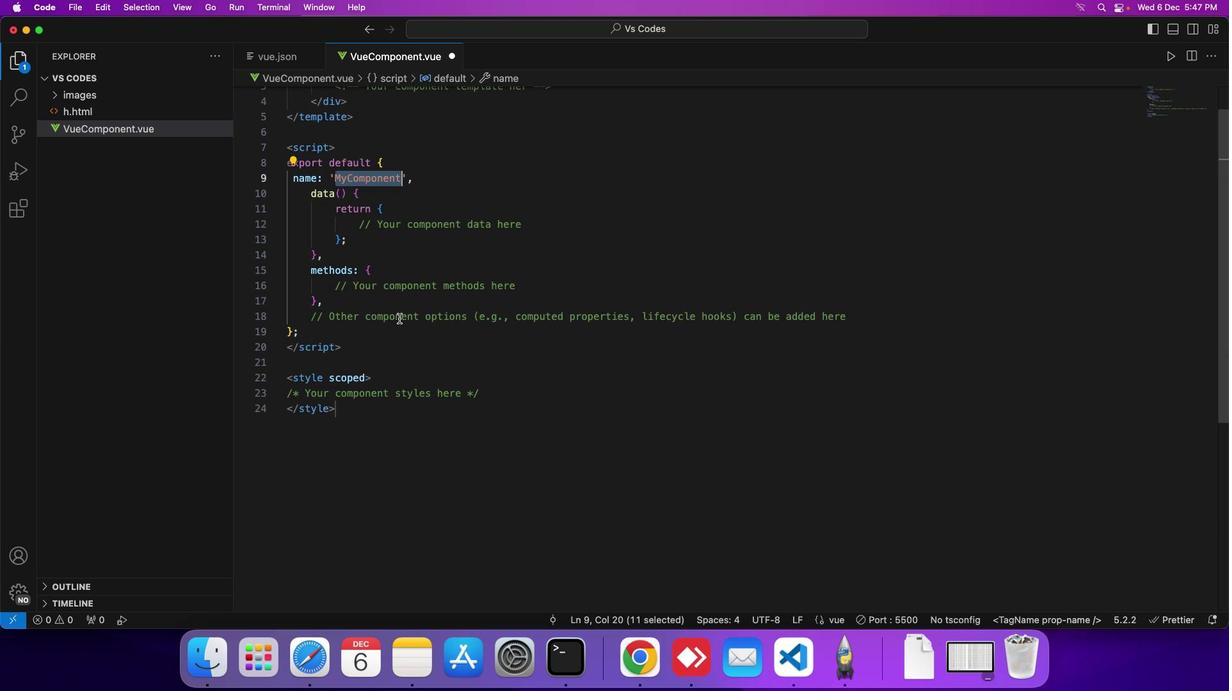 
Action: Mouse scrolled (426, 345) with delta (26, 27)
Screenshot: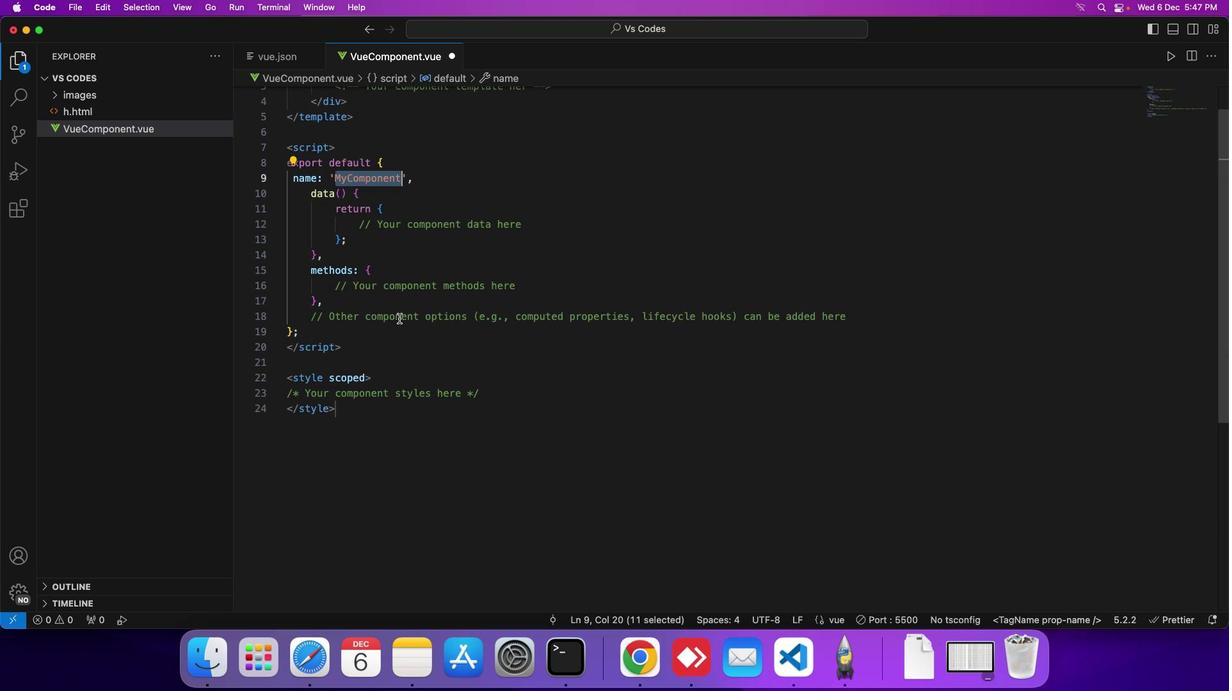 
Action: Mouse scrolled (426, 345) with delta (26, 28)
Screenshot: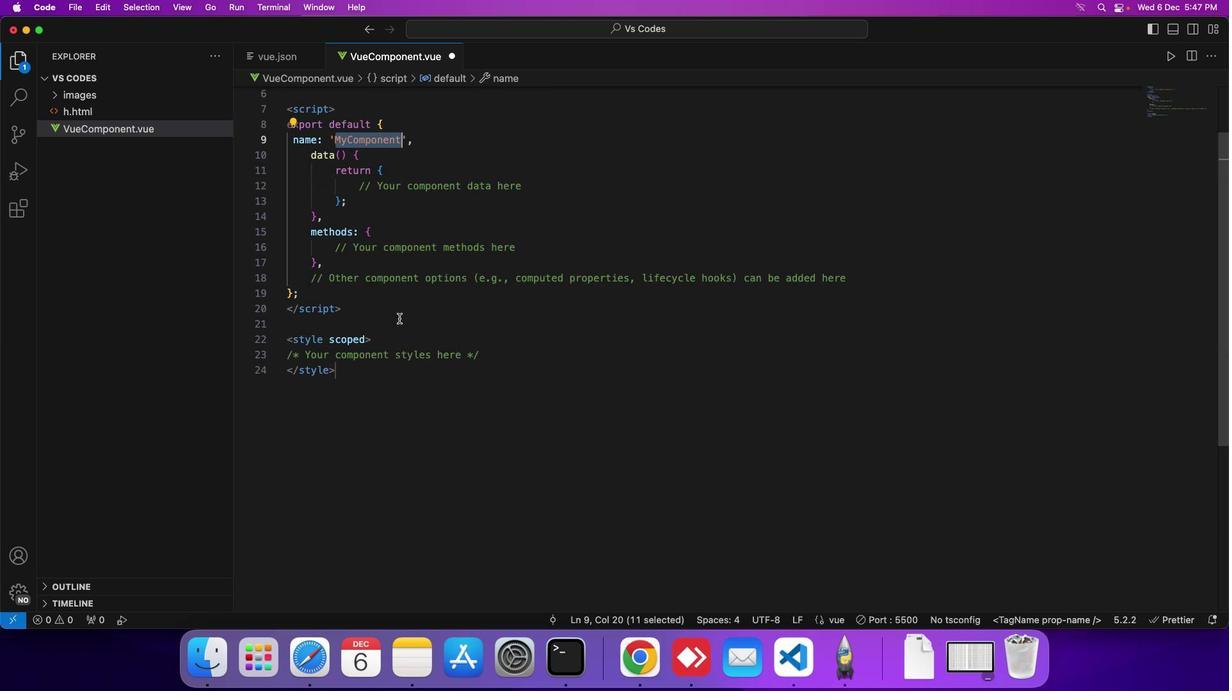 
Action: Mouse moved to (426, 345)
Screenshot: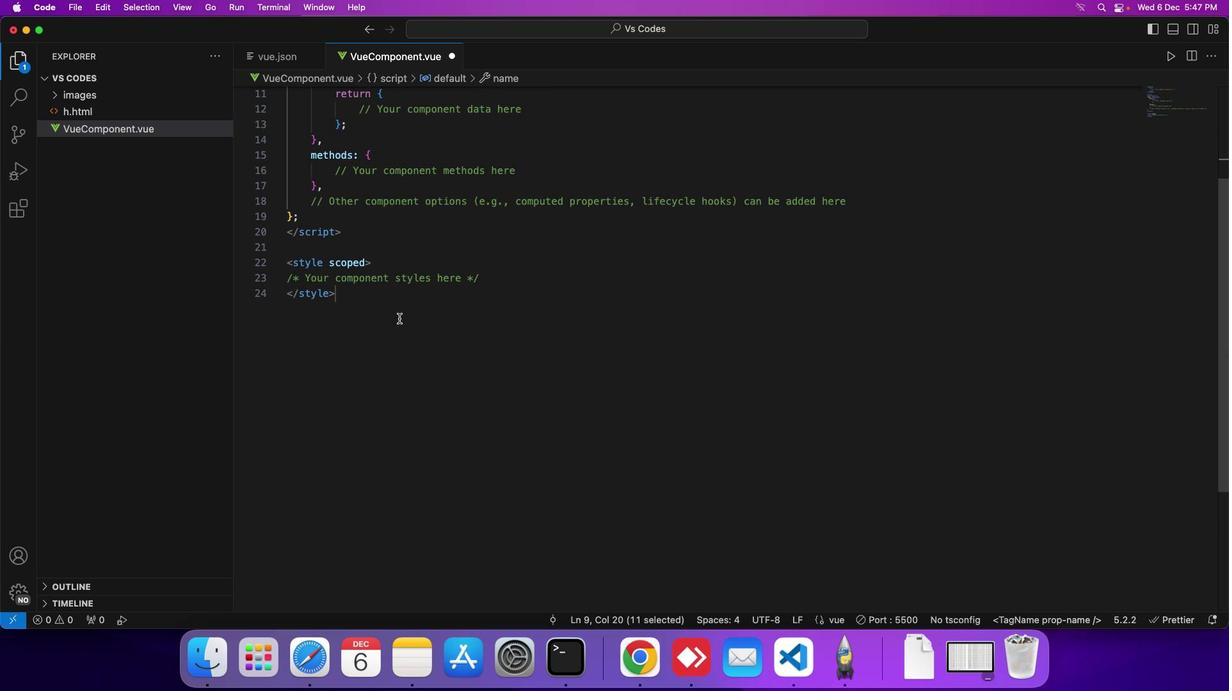 
Action: Mouse scrolled (426, 345) with delta (26, 26)
Screenshot: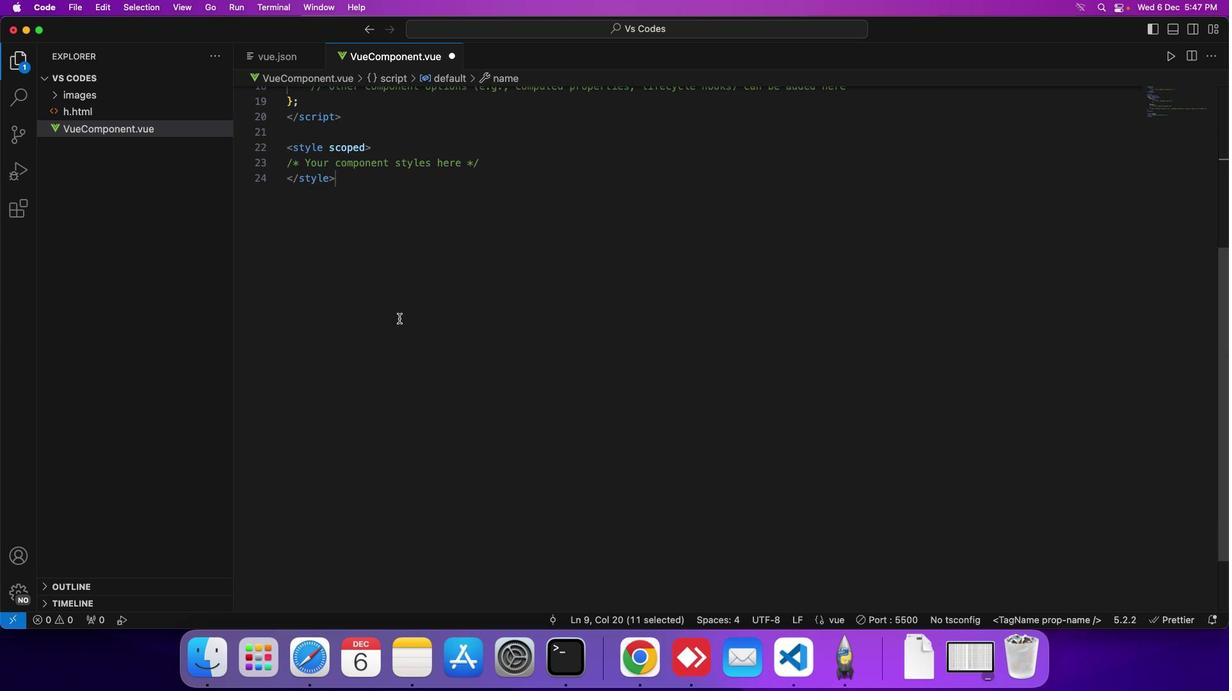 
Action: Mouse scrolled (426, 345) with delta (26, 26)
Screenshot: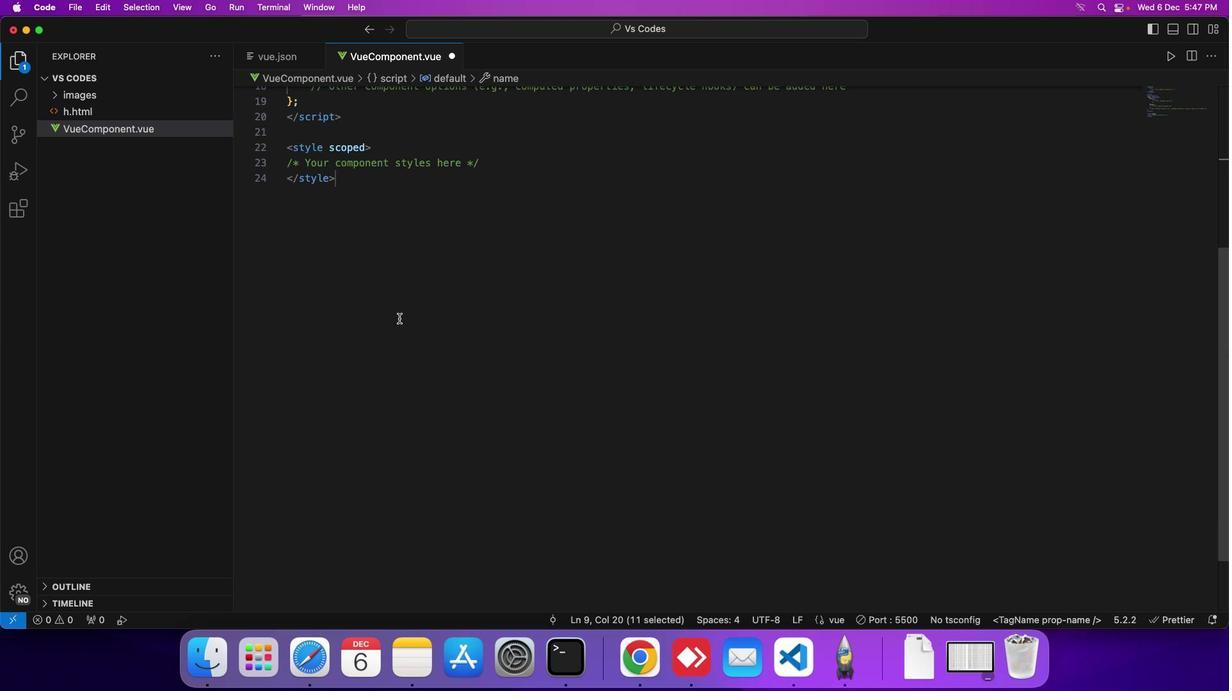 
Action: Mouse scrolled (426, 345) with delta (26, 25)
Screenshot: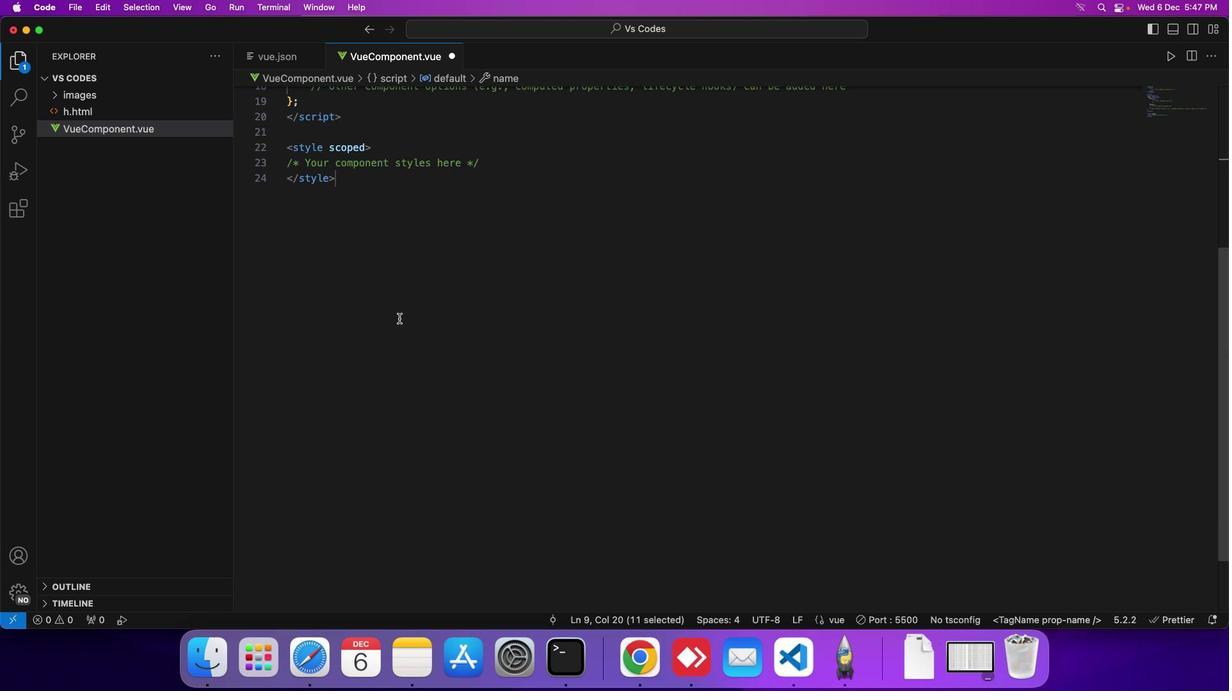 
Action: Mouse scrolled (426, 345) with delta (26, 24)
Screenshot: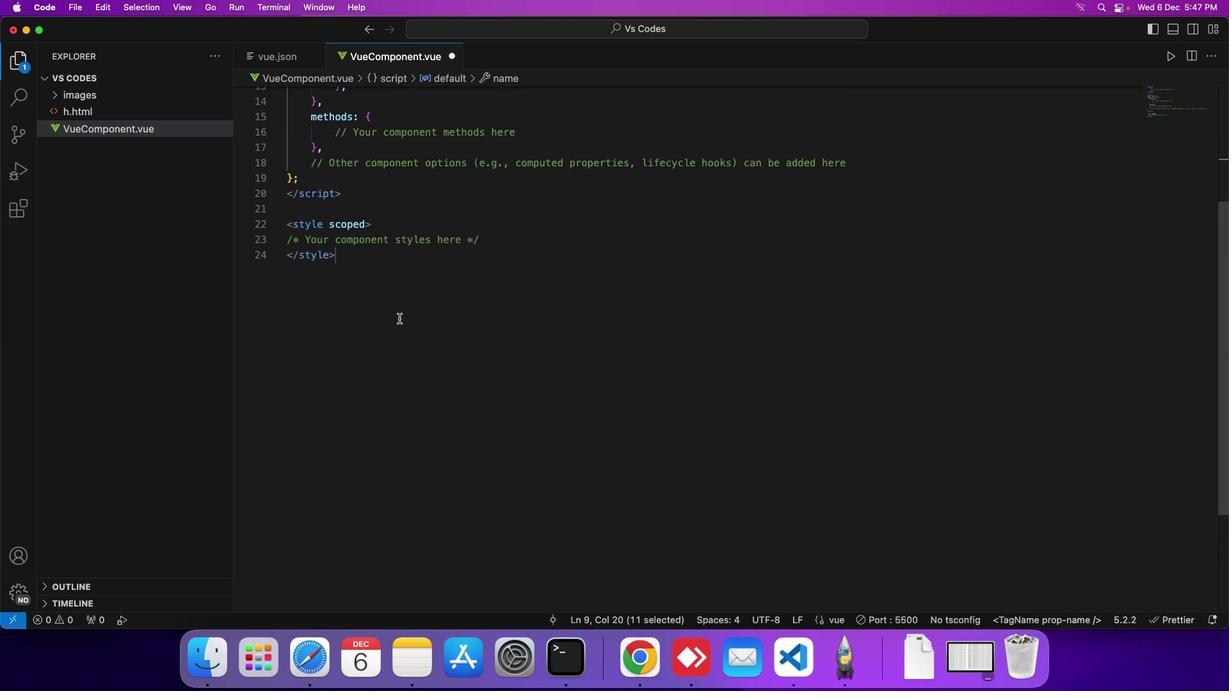 
Action: Mouse scrolled (426, 345) with delta (26, 27)
Screenshot: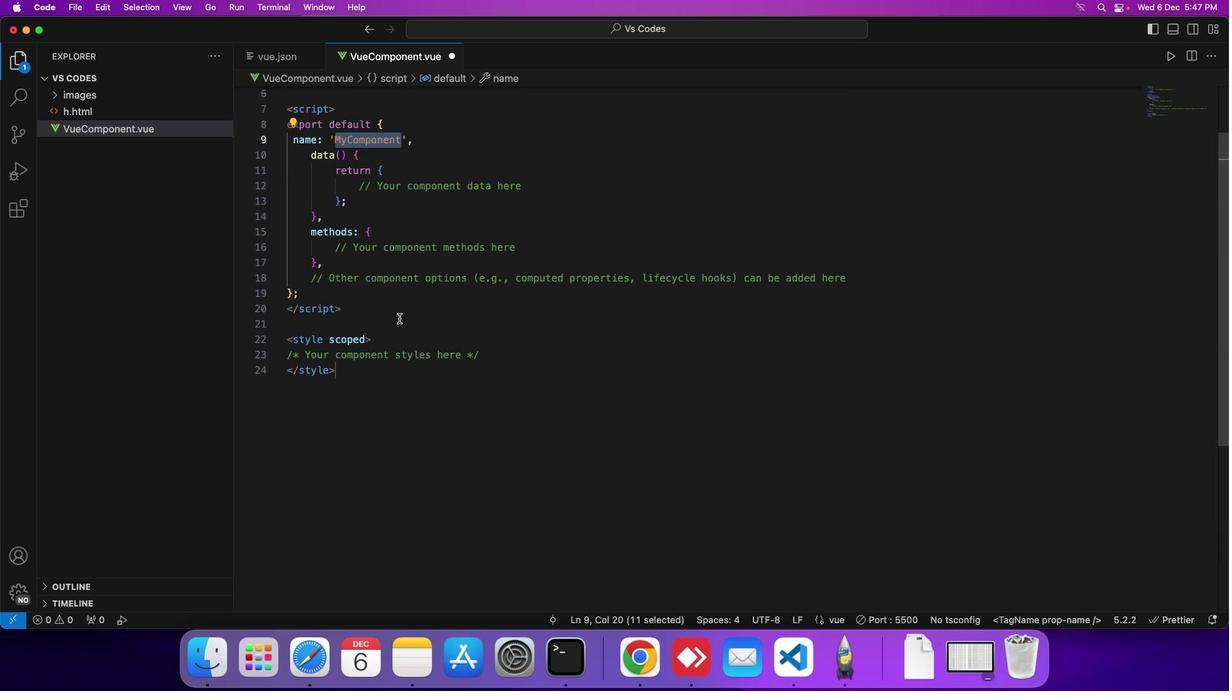 
Action: Mouse scrolled (426, 345) with delta (26, 27)
Screenshot: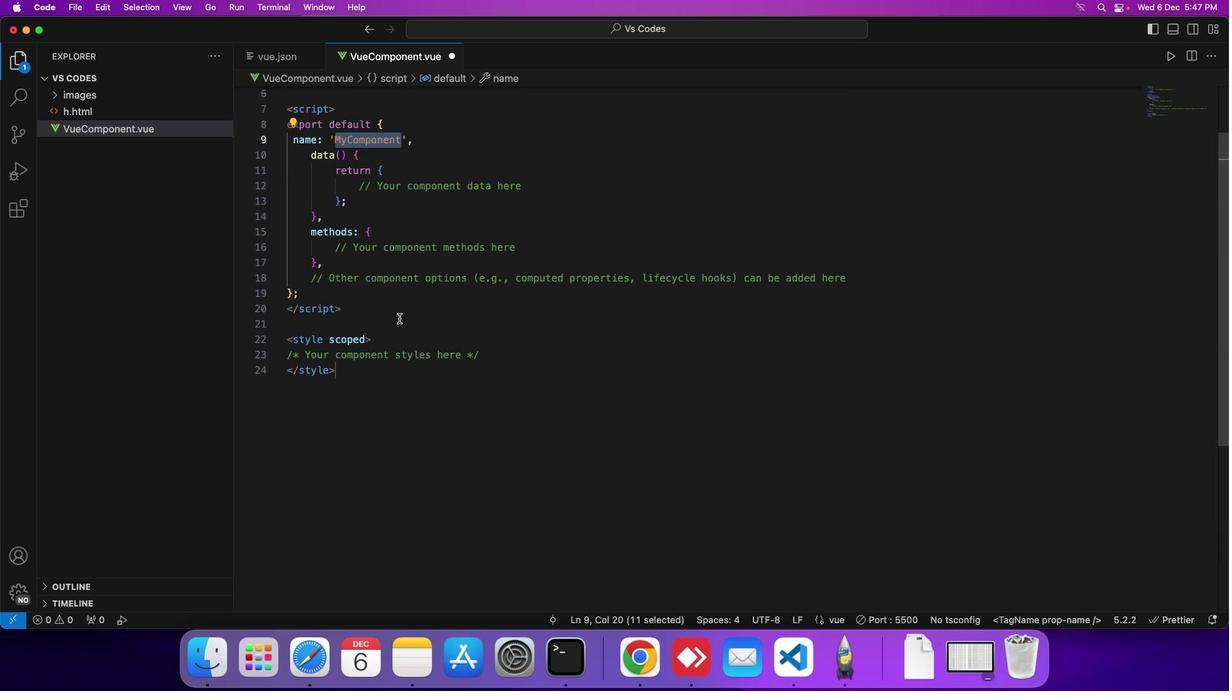 
Action: Mouse scrolled (426, 345) with delta (26, 28)
Screenshot: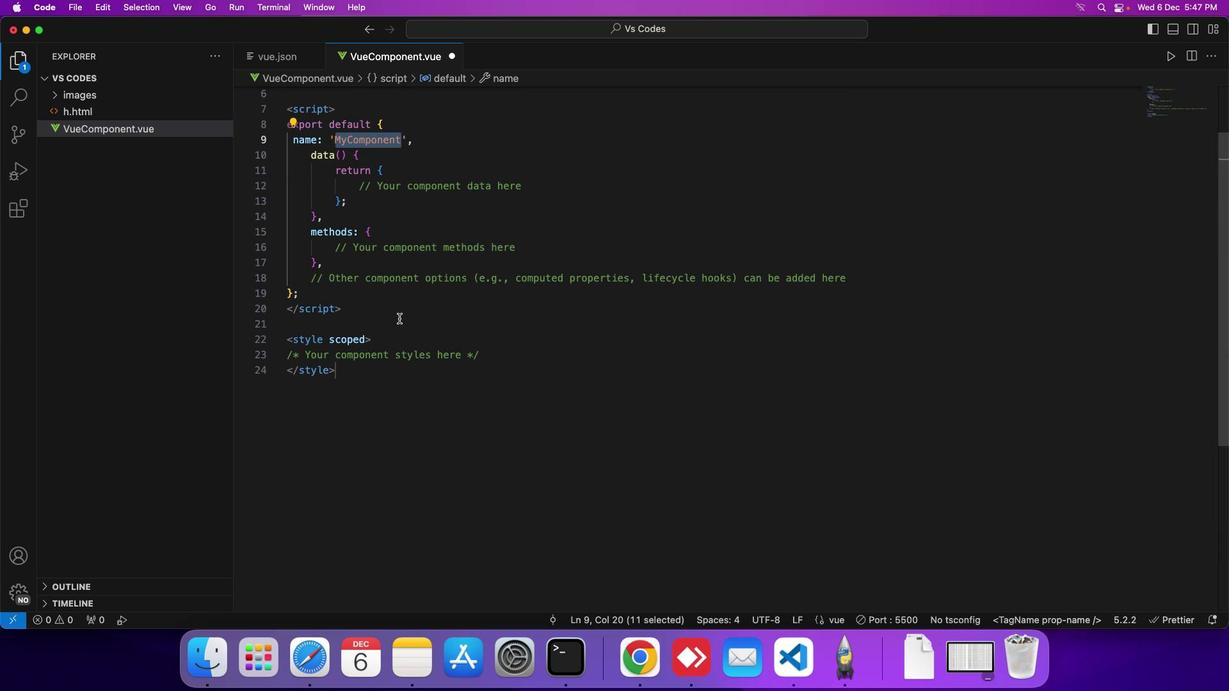 
Action: Mouse scrolled (426, 345) with delta (26, 27)
Screenshot: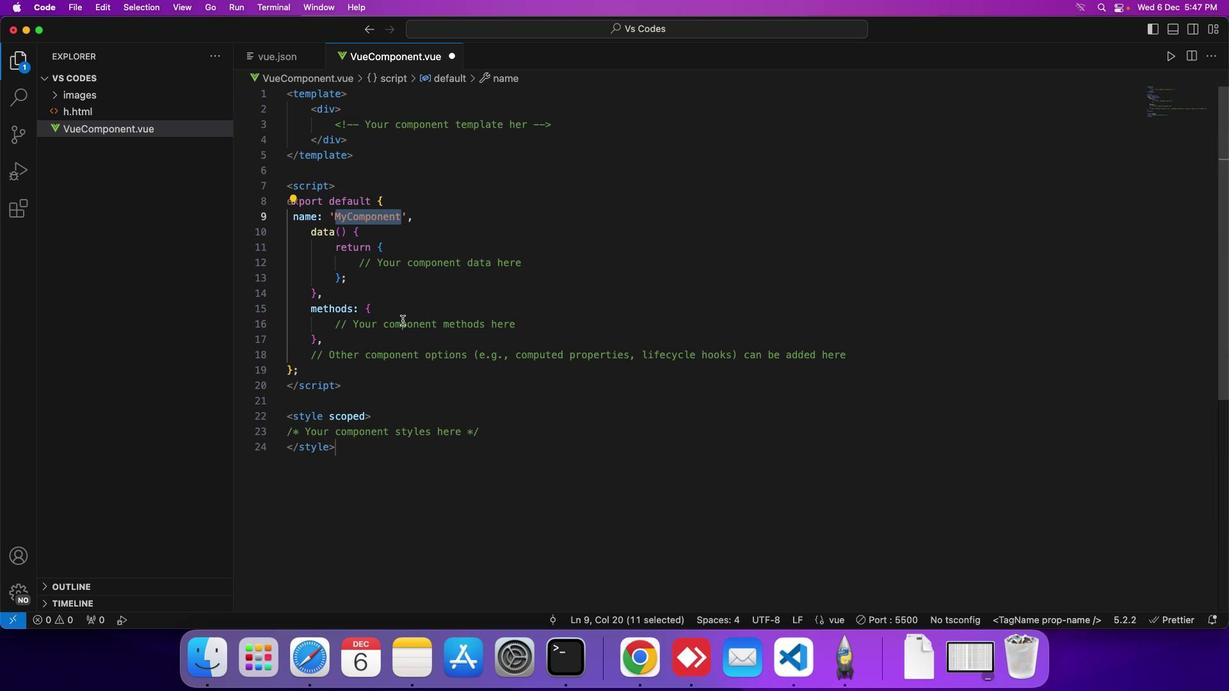 
Action: Mouse moved to (427, 345)
Screenshot: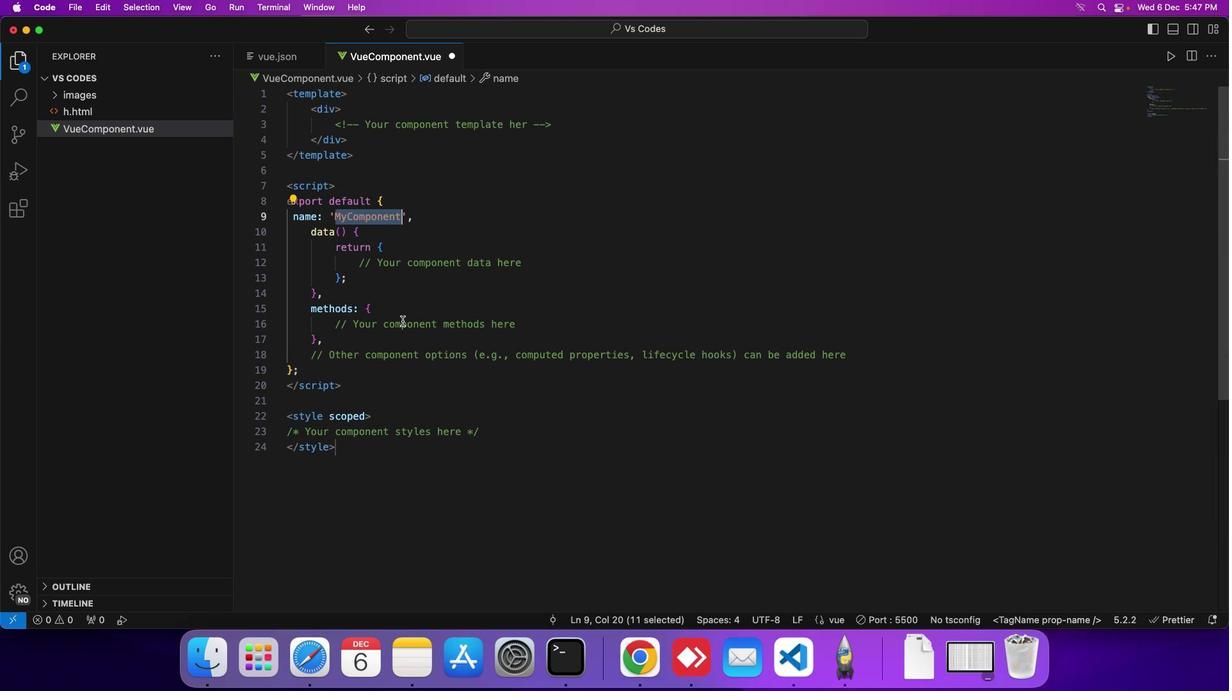 
Action: Mouse scrolled (427, 345) with delta (26, 27)
Screenshot: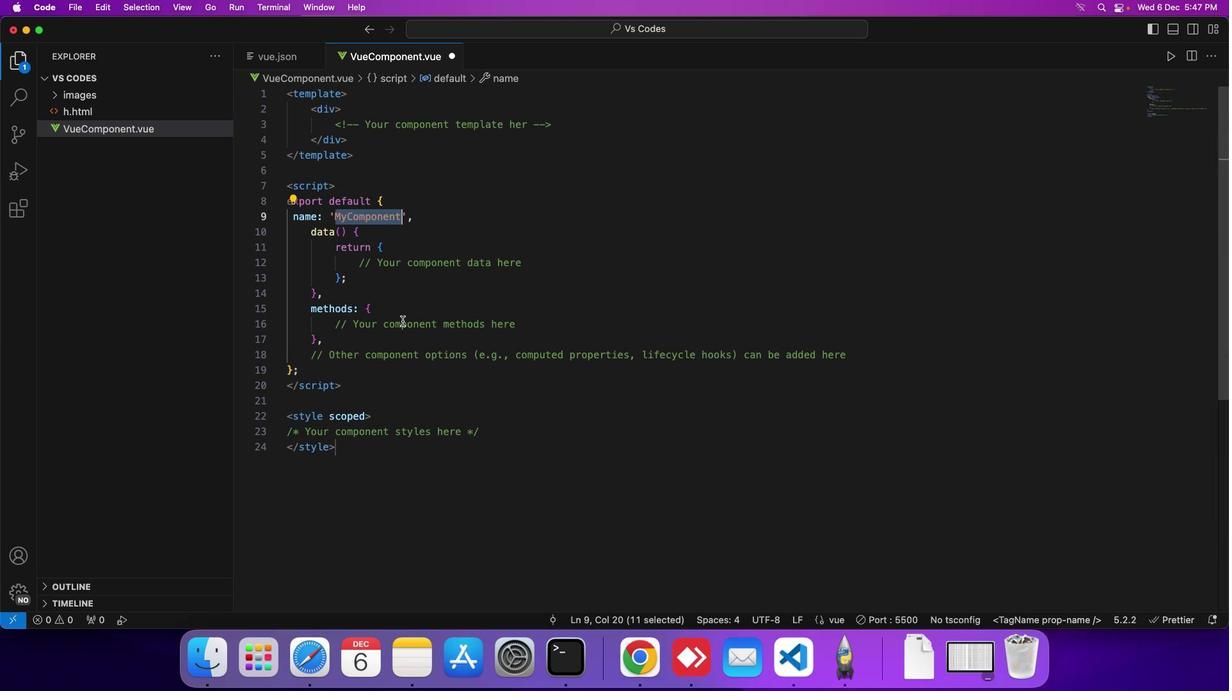 
Action: Mouse moved to (429, 348)
Screenshot: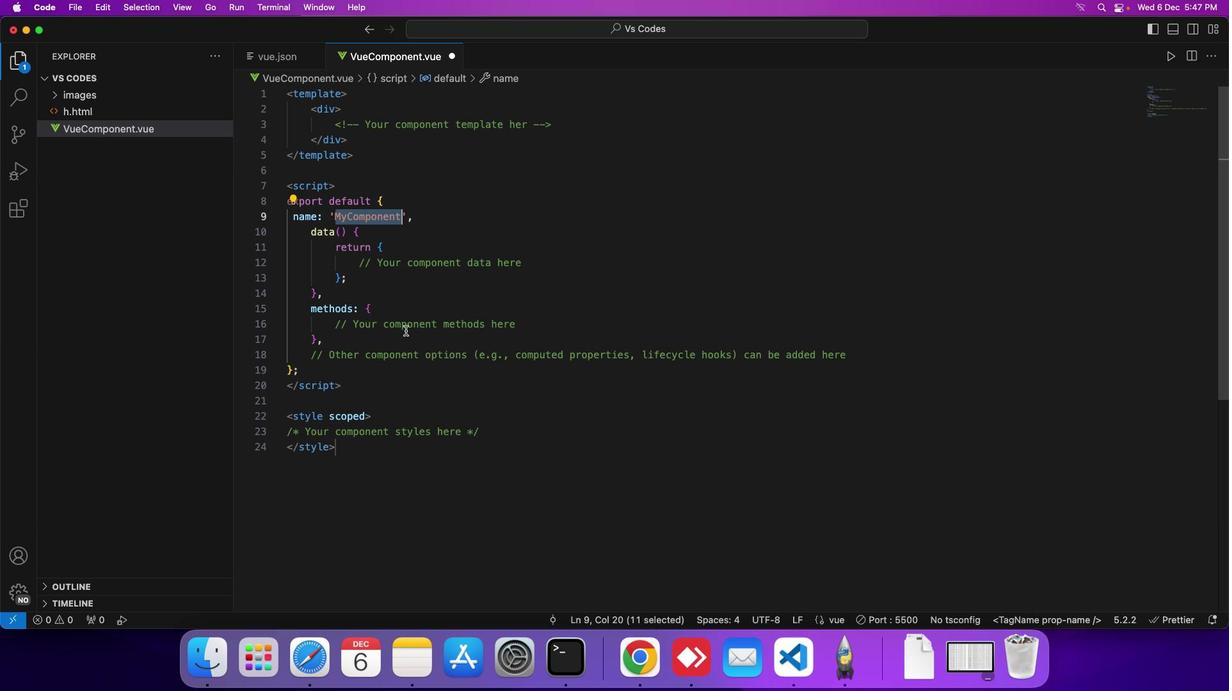 
Action: Mouse scrolled (429, 348) with delta (26, 27)
Screenshot: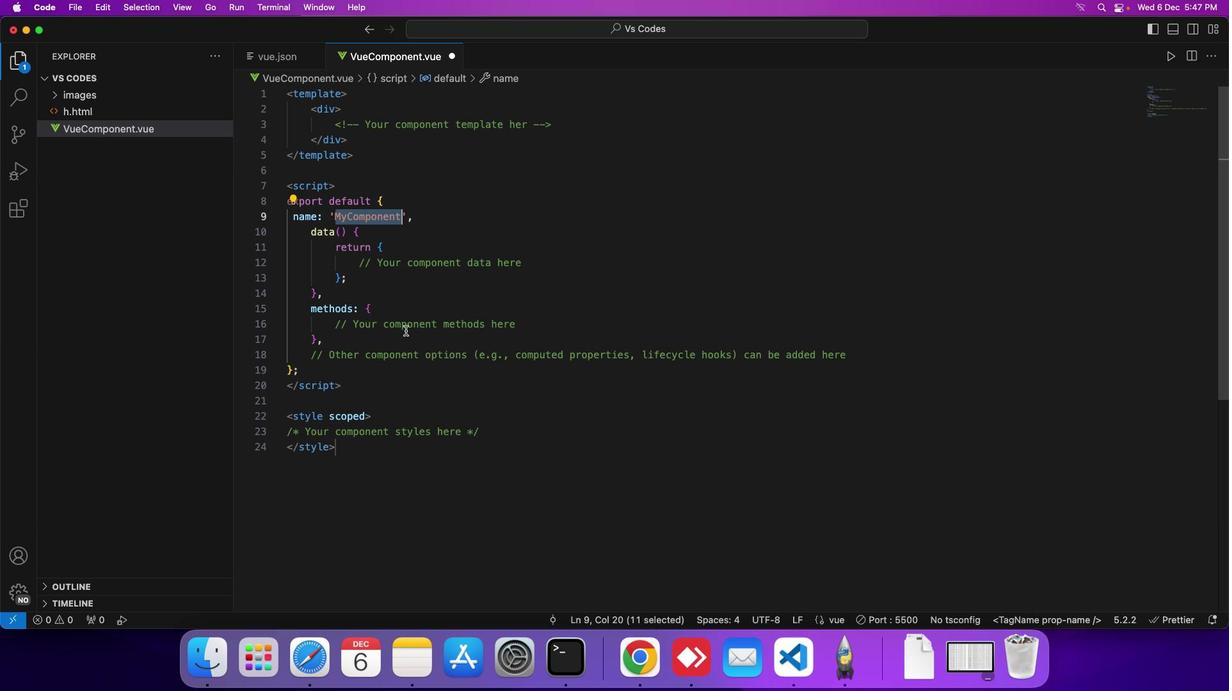 
Action: Mouse moved to (432, 357)
Screenshot: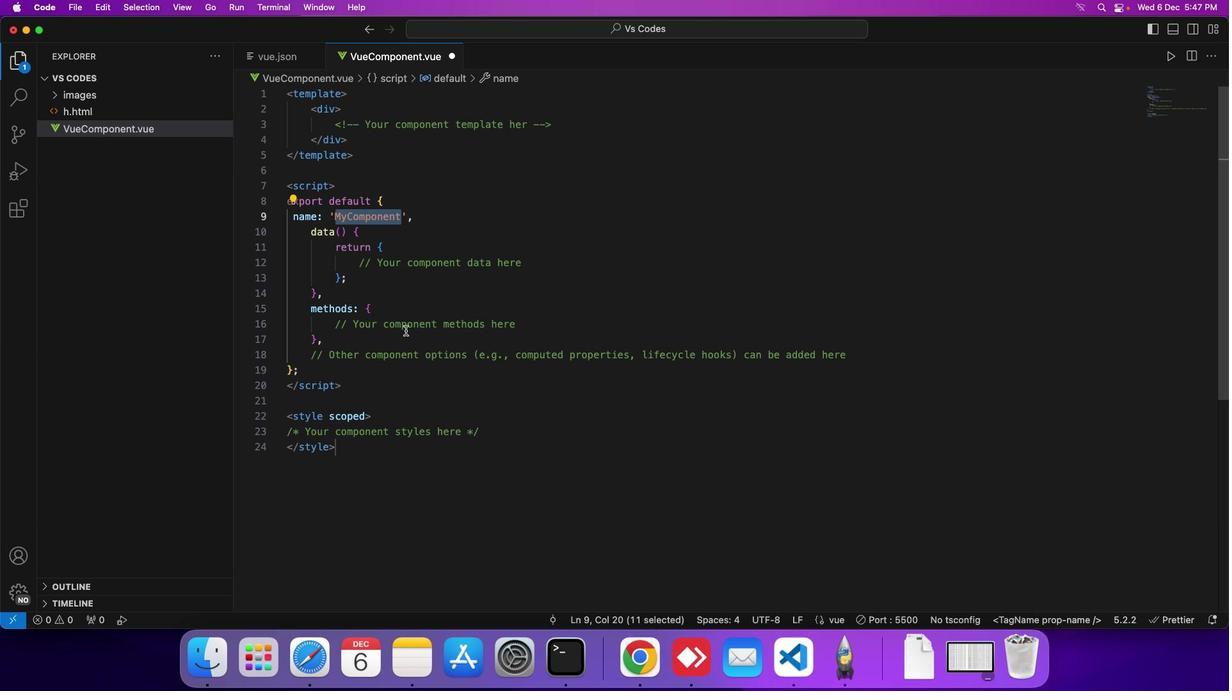 
